 Task: Find a house in Salisbury, United States, with 1 bedroom and 1 bathroom, priced between ₹14000 and ₹18000, with self check-in and English-speaking host.
Action: Mouse moved to (449, 97)
Screenshot: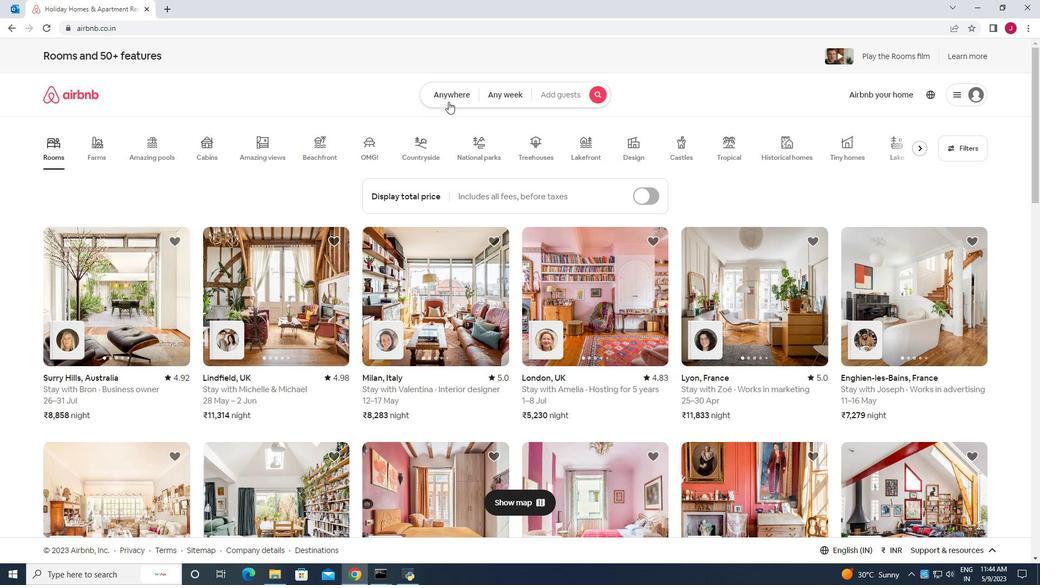 
Action: Mouse pressed left at (449, 97)
Screenshot: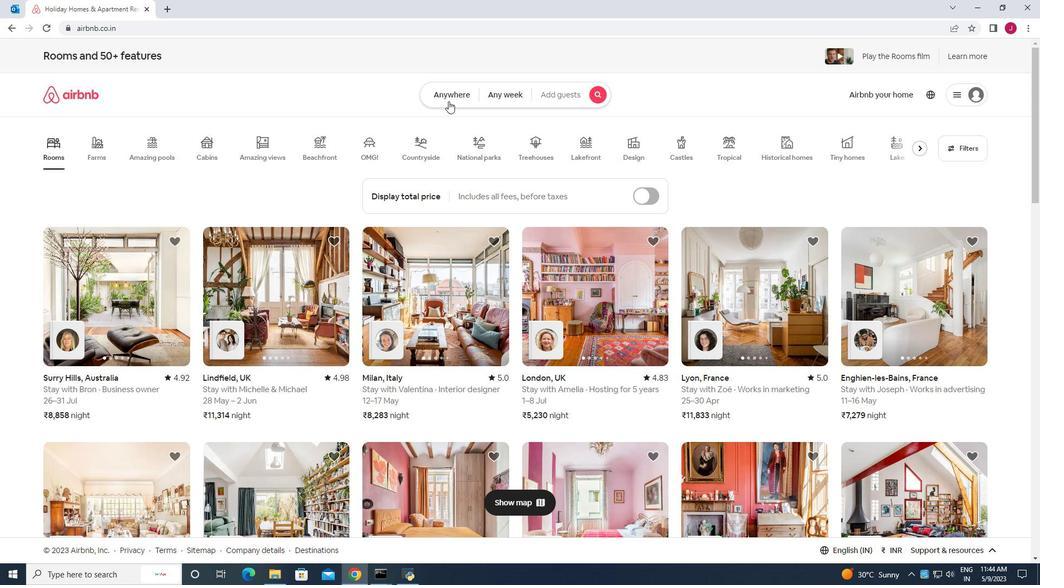 
Action: Mouse moved to (334, 138)
Screenshot: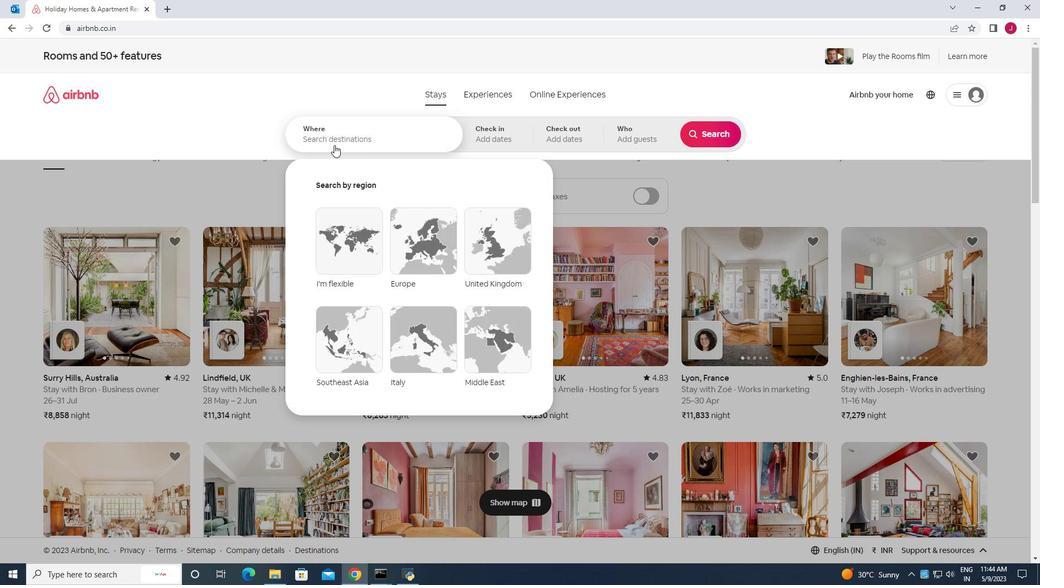 
Action: Mouse pressed left at (334, 138)
Screenshot: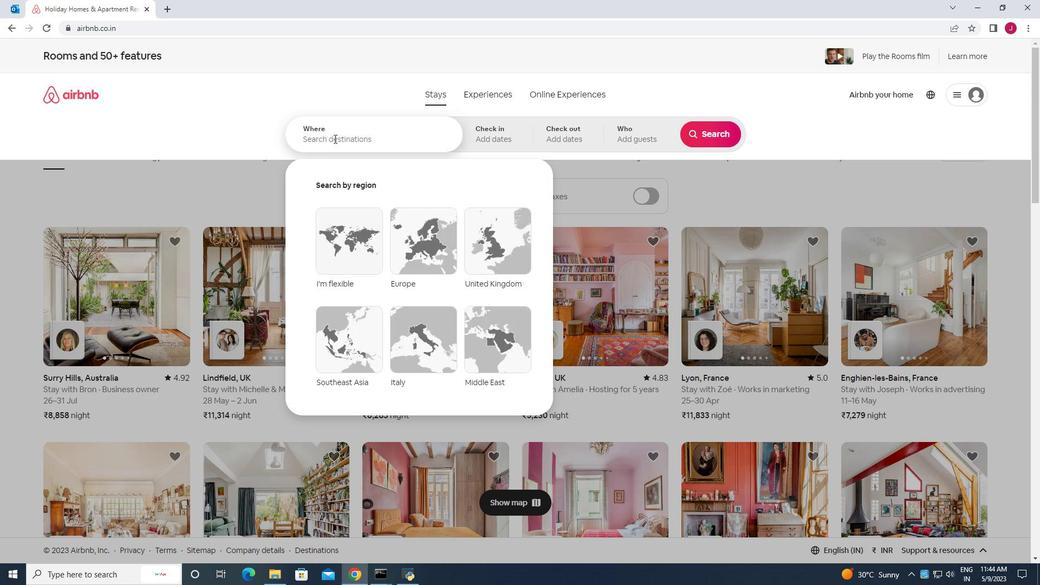 
Action: Key pressed sai<Key.backspace>lisbury<Key.space>united<Key.space>states<Key.enter>
Screenshot: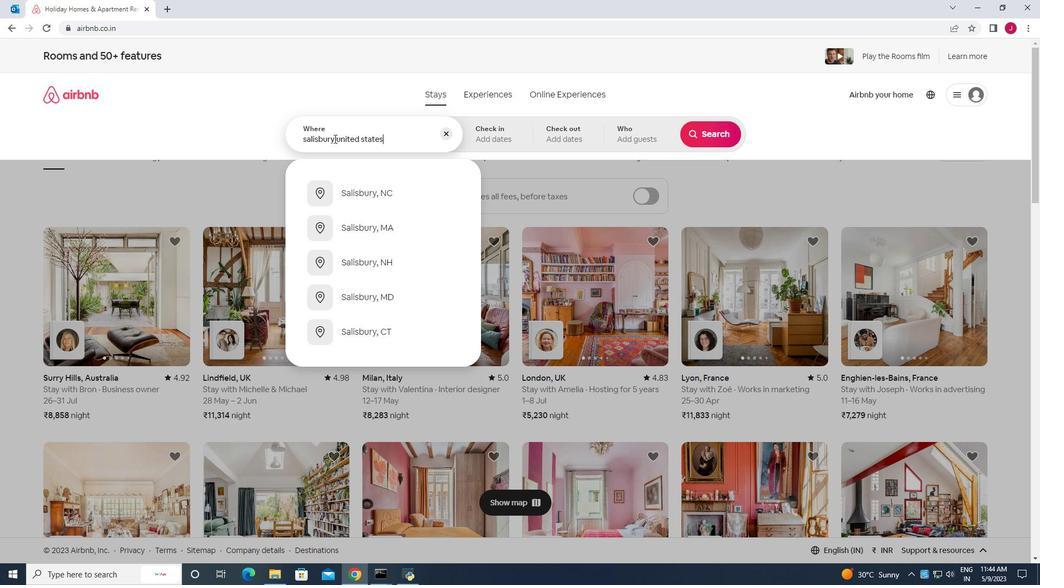 
Action: Mouse moved to (600, 295)
Screenshot: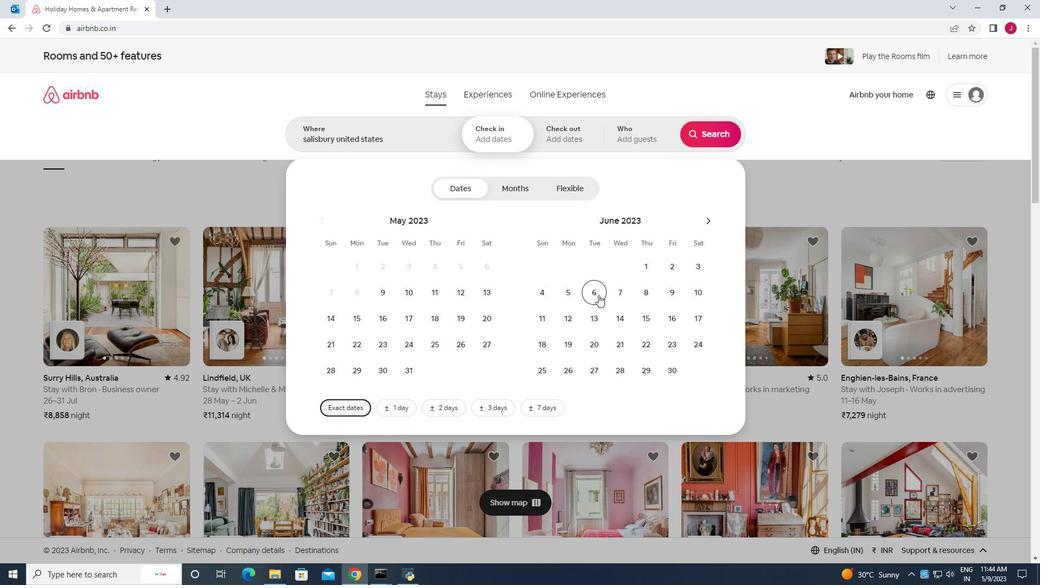 
Action: Mouse pressed left at (600, 295)
Screenshot: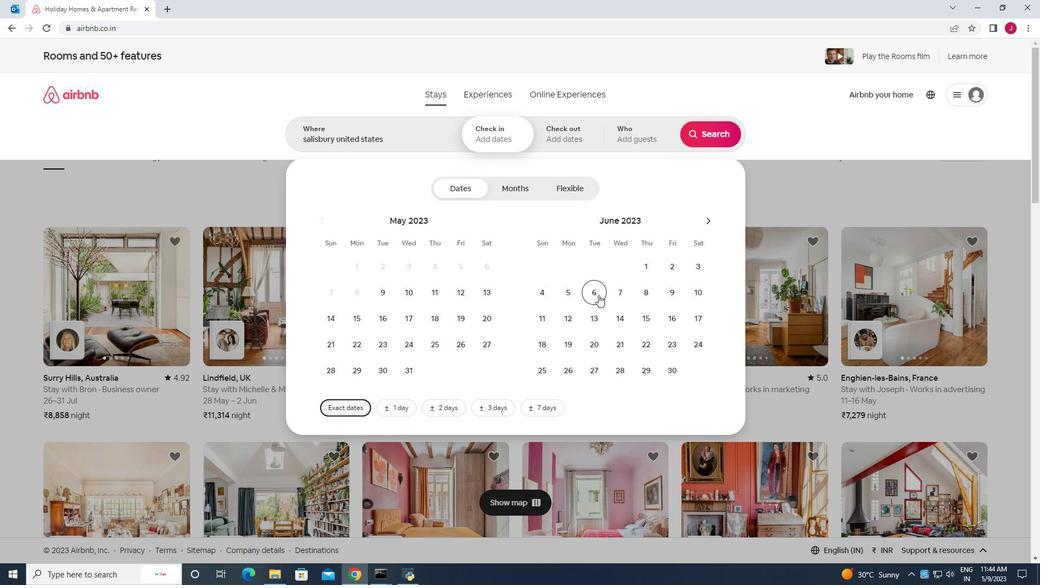 
Action: Mouse moved to (672, 319)
Screenshot: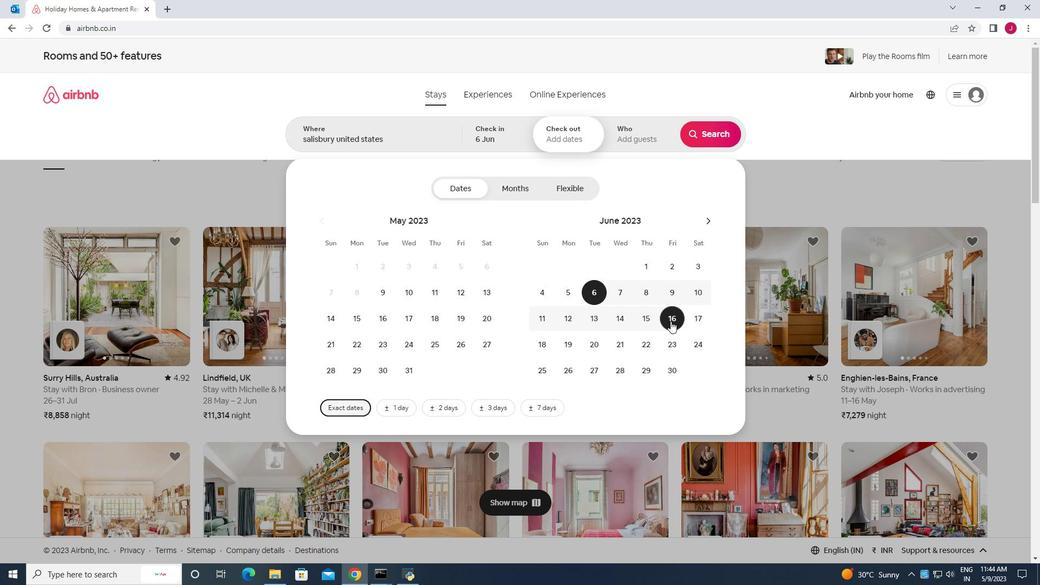 
Action: Mouse pressed left at (672, 319)
Screenshot: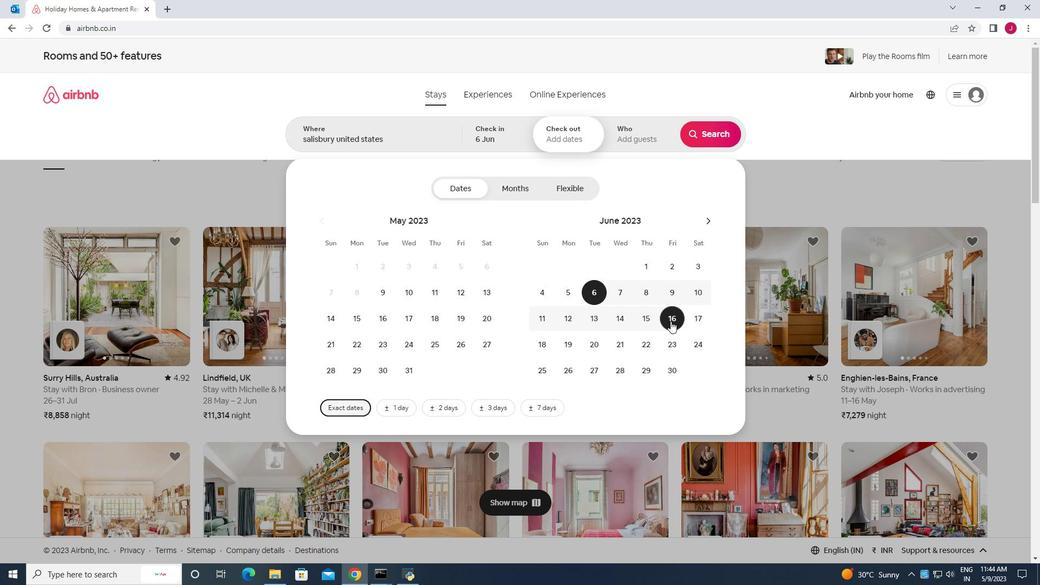 
Action: Mouse moved to (637, 138)
Screenshot: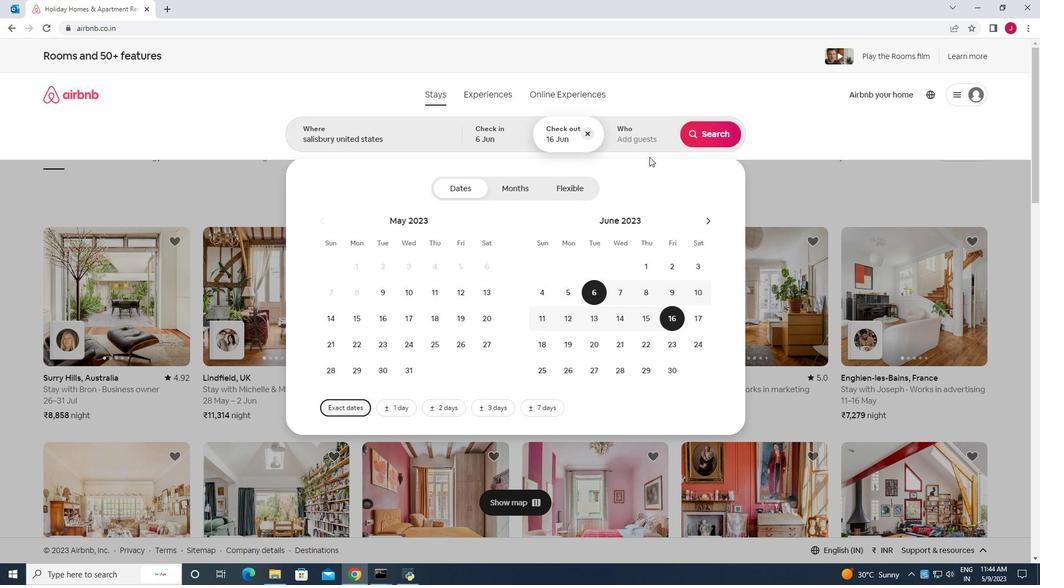 
Action: Mouse pressed left at (637, 138)
Screenshot: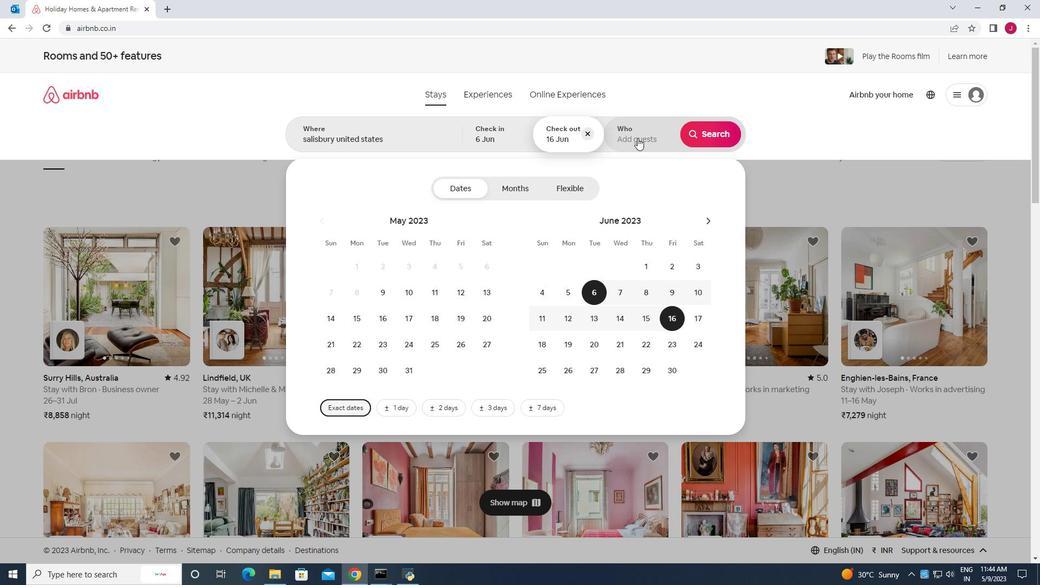 
Action: Mouse moved to (716, 190)
Screenshot: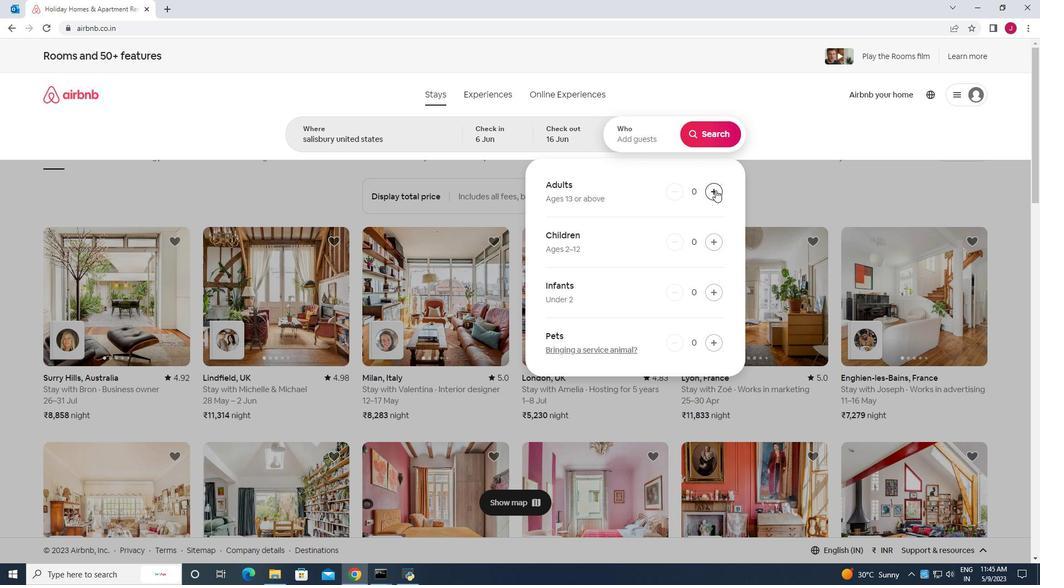 
Action: Mouse pressed left at (716, 190)
Screenshot: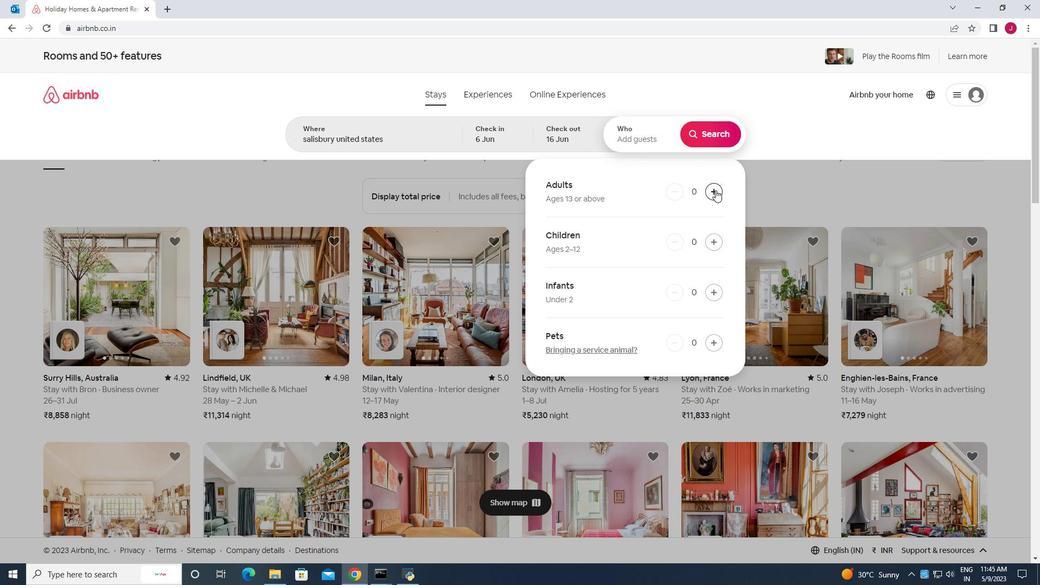 
Action: Mouse moved to (717, 190)
Screenshot: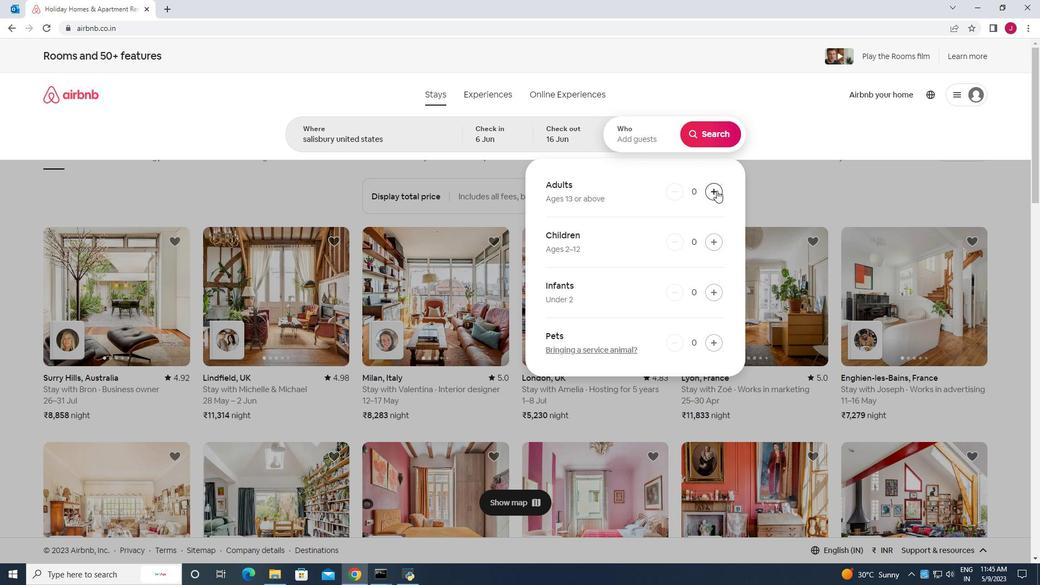 
Action: Mouse pressed left at (717, 190)
Screenshot: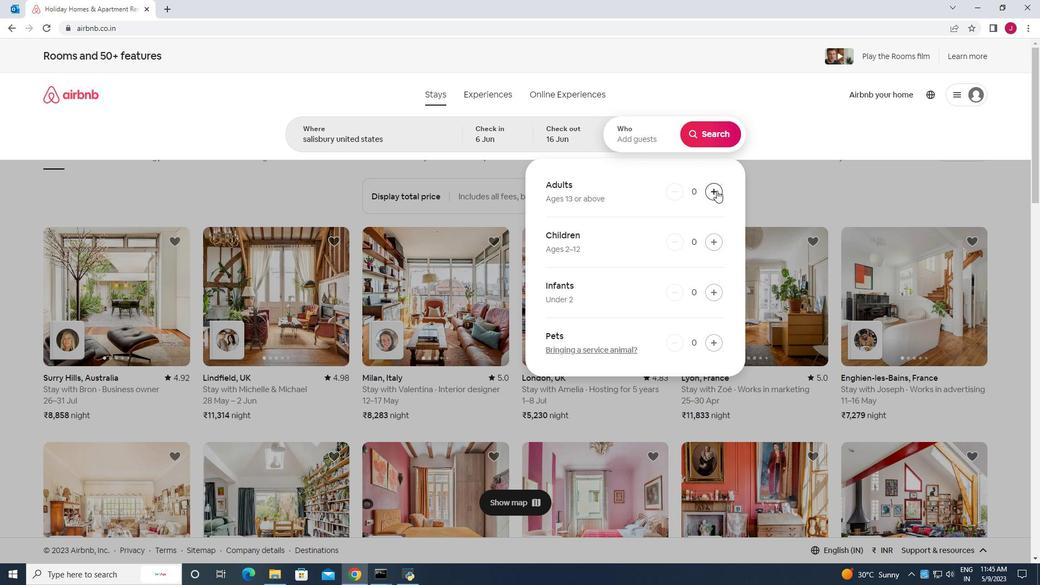 
Action: Mouse moved to (718, 139)
Screenshot: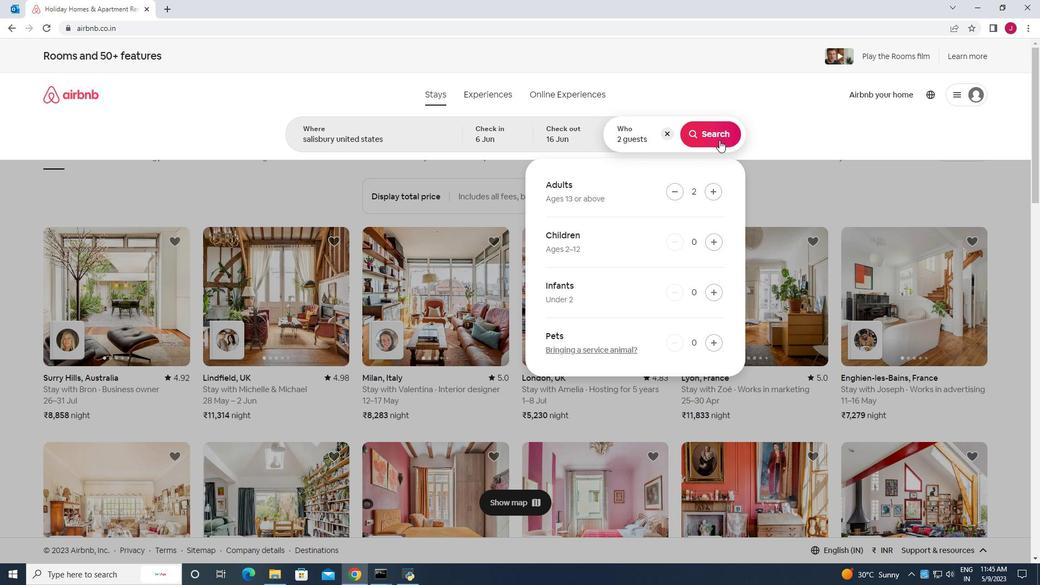 
Action: Mouse pressed left at (718, 139)
Screenshot: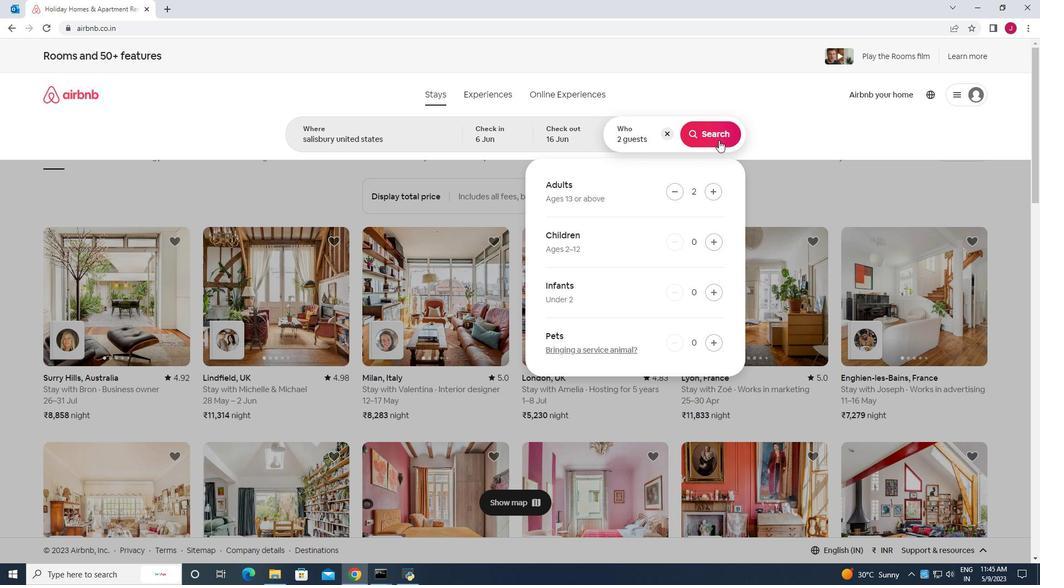 
Action: Mouse moved to (997, 102)
Screenshot: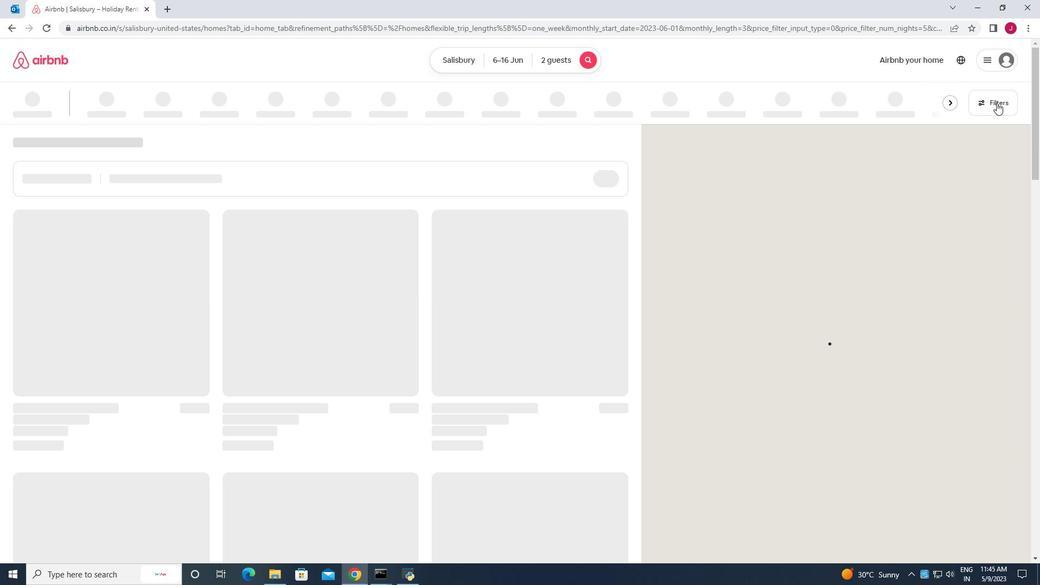 
Action: Mouse pressed left at (997, 102)
Screenshot: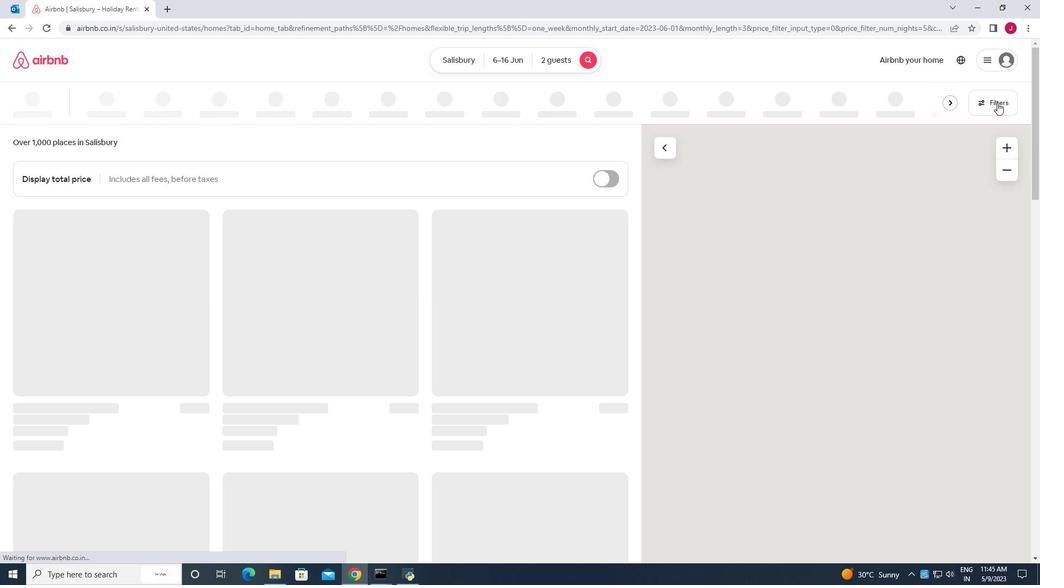 
Action: Mouse moved to (396, 367)
Screenshot: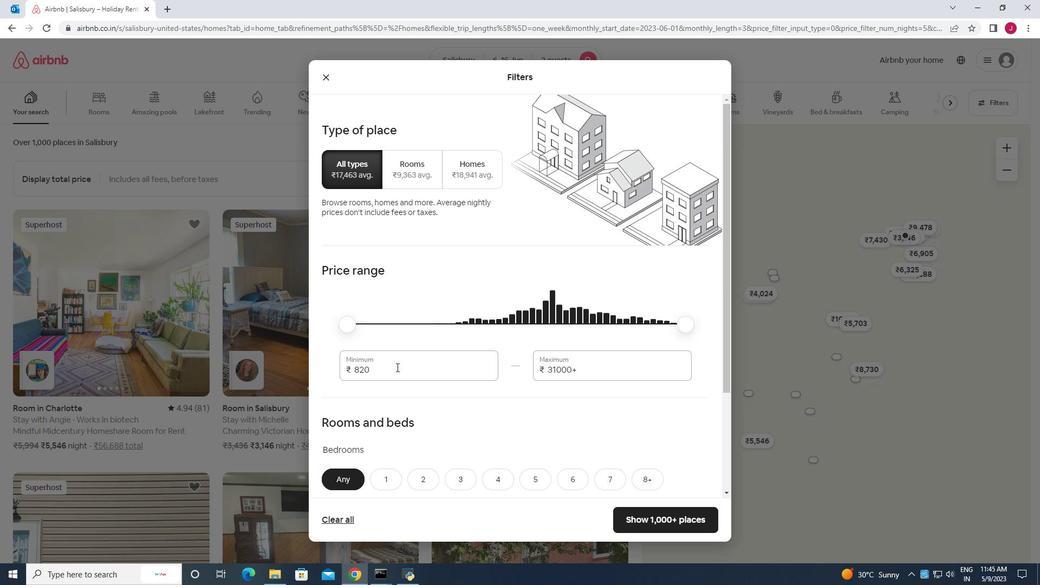 
Action: Mouse pressed left at (396, 367)
Screenshot: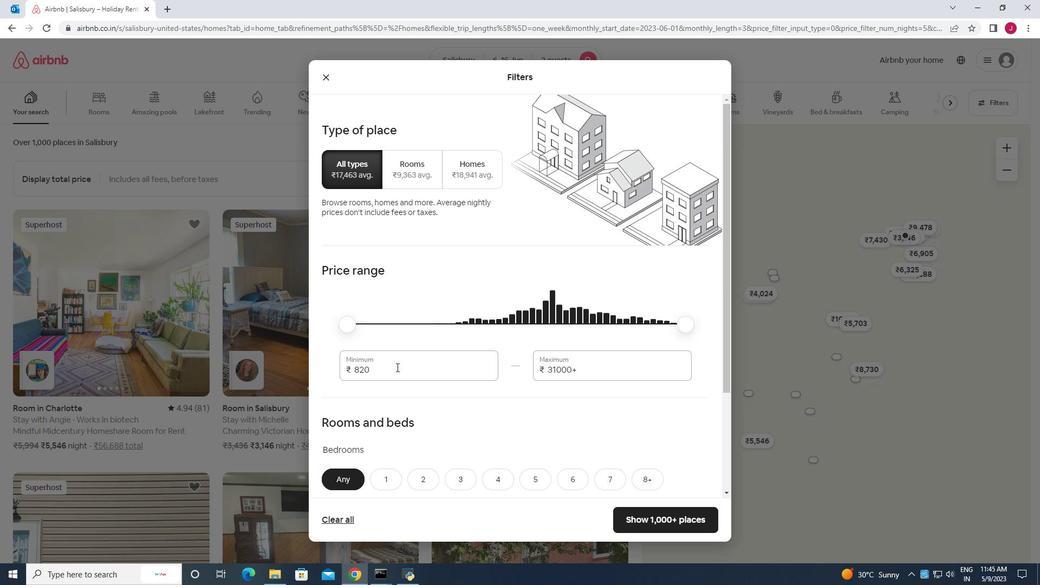 
Action: Mouse moved to (399, 366)
Screenshot: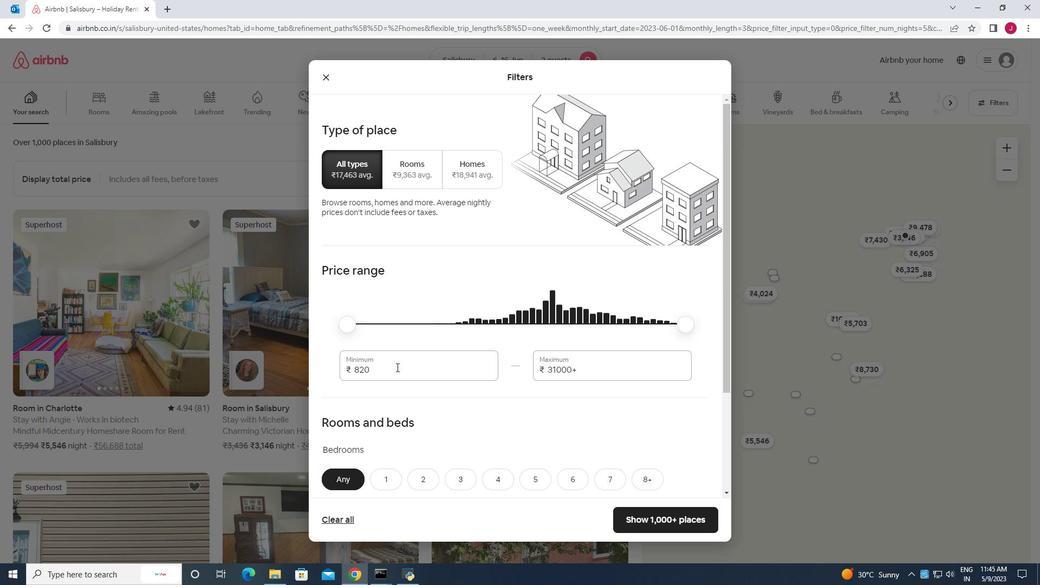
Action: Key pressed <Key.backspace><Key.backspace><Key.backspace><Key.backspace><Key.backspace><Key.backspace>14000
Screenshot: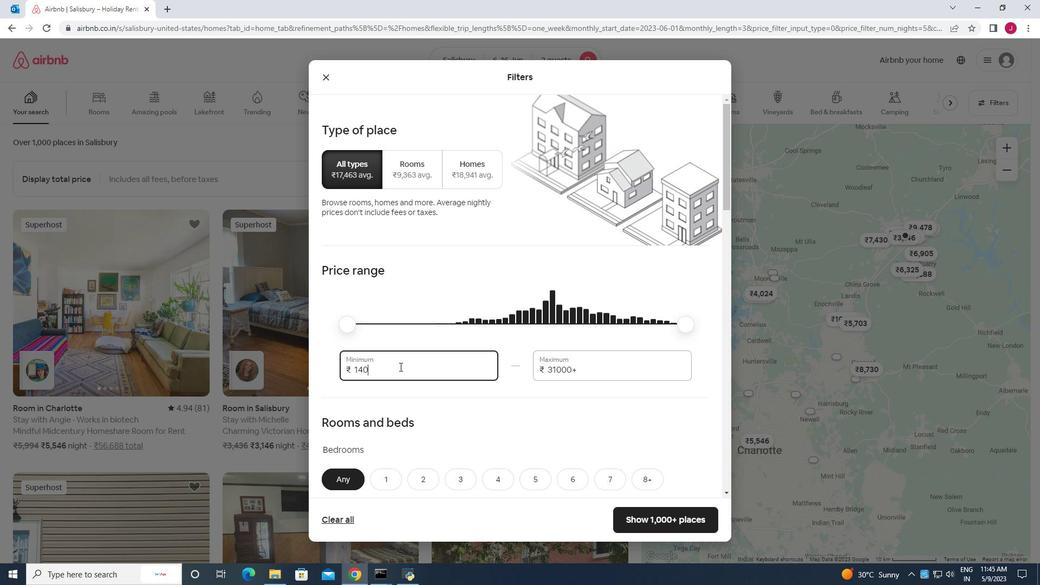 
Action: Mouse moved to (611, 361)
Screenshot: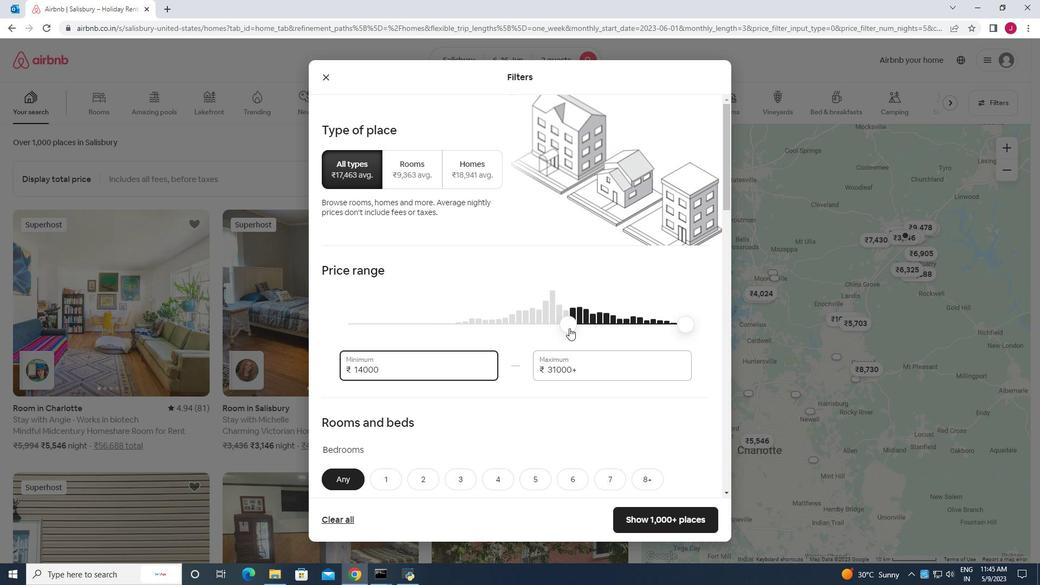 
Action: Mouse pressed left at (611, 361)
Screenshot: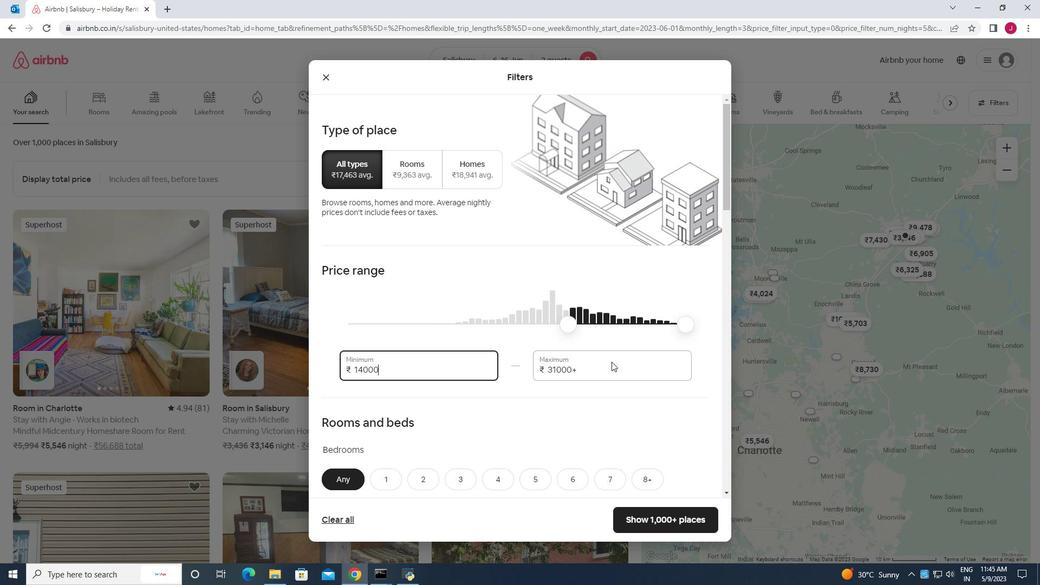 
Action: Mouse moved to (612, 362)
Screenshot: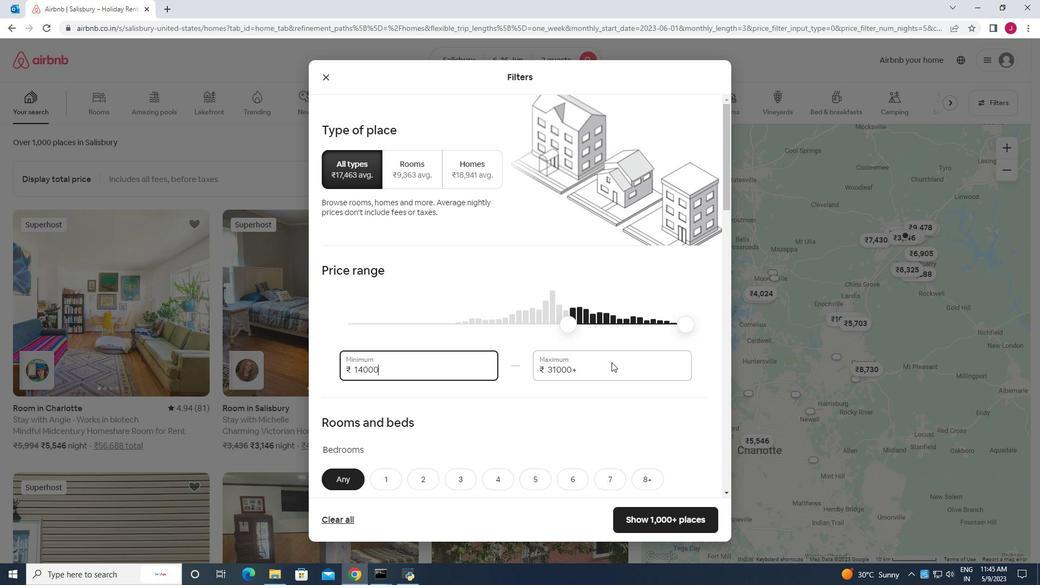 
Action: Key pressed <Key.backspace><Key.backspace><Key.backspace><Key.backspace><Key.backspace><Key.backspace><Key.backspace><Key.backspace><Key.backspace><Key.backspace><Key.backspace><Key.backspace>18000
Screenshot: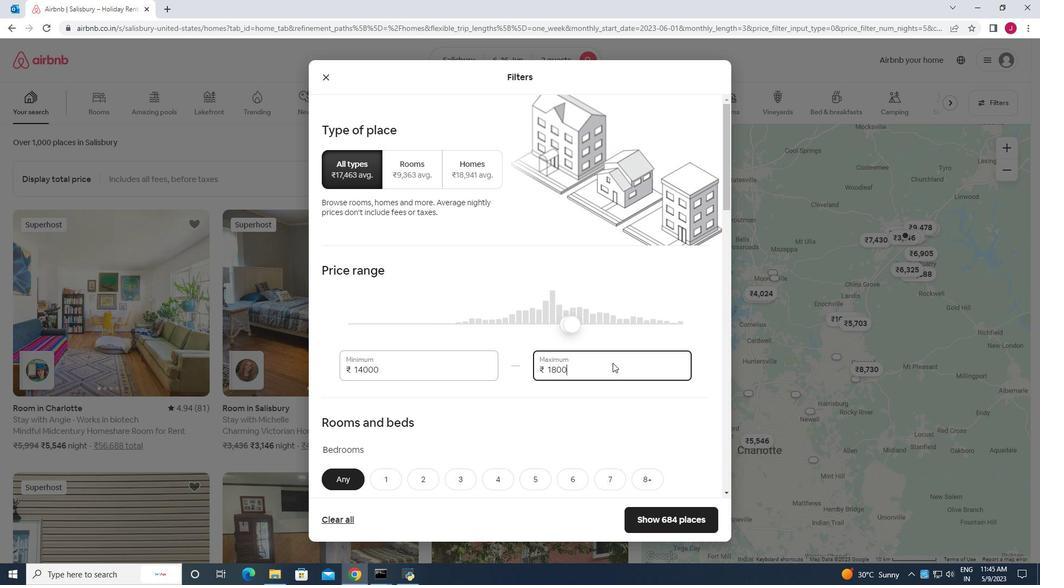 
Action: Mouse moved to (489, 318)
Screenshot: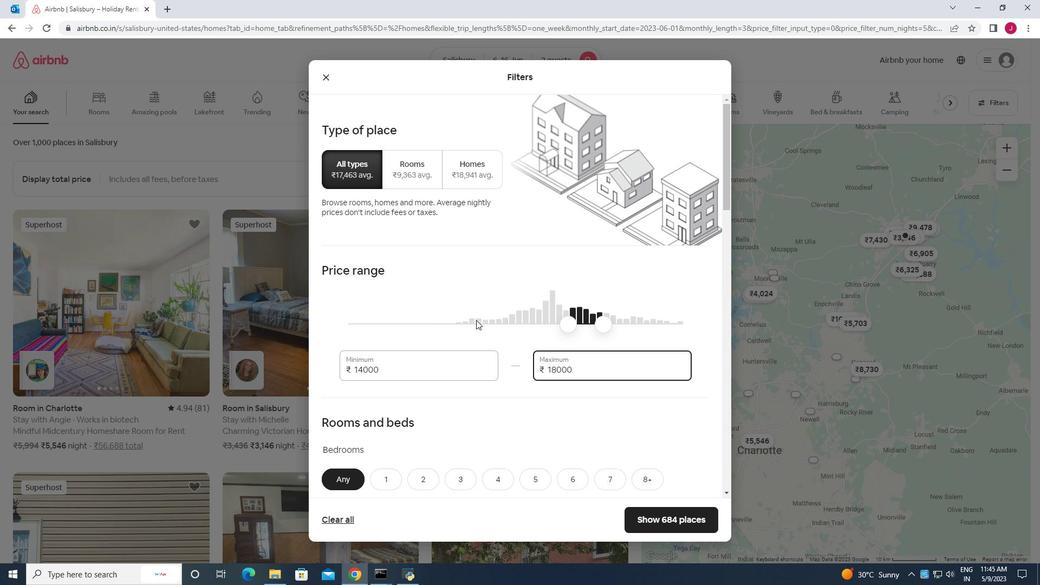 
Action: Mouse scrolled (489, 318) with delta (0, 0)
Screenshot: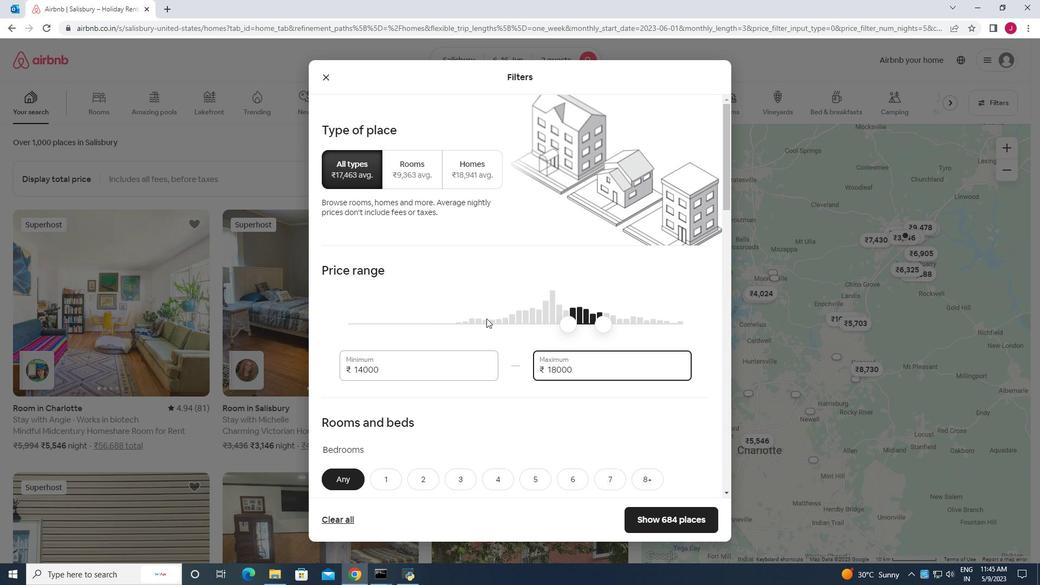 
Action: Mouse scrolled (489, 318) with delta (0, 0)
Screenshot: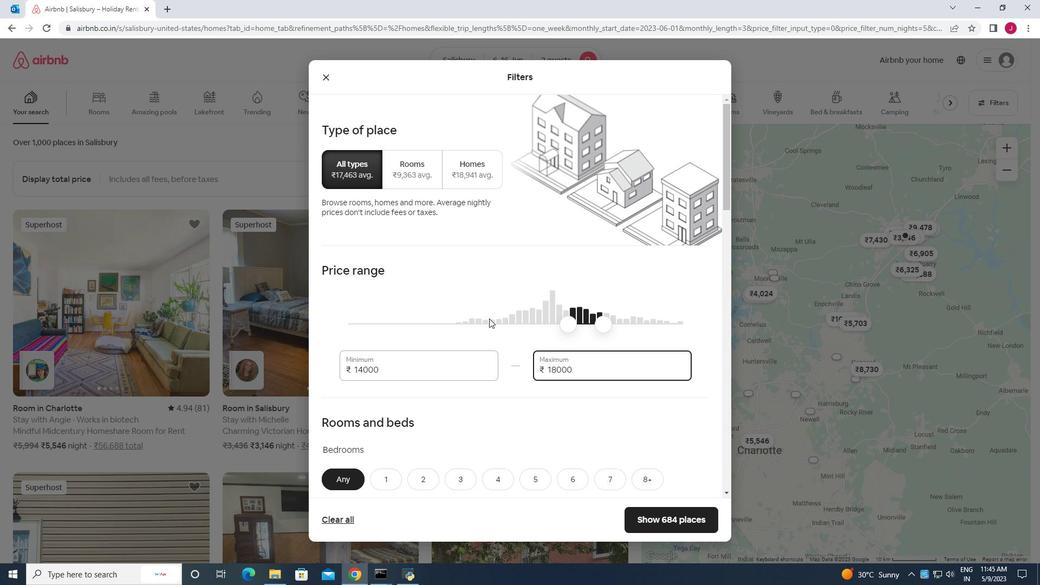 
Action: Mouse moved to (433, 335)
Screenshot: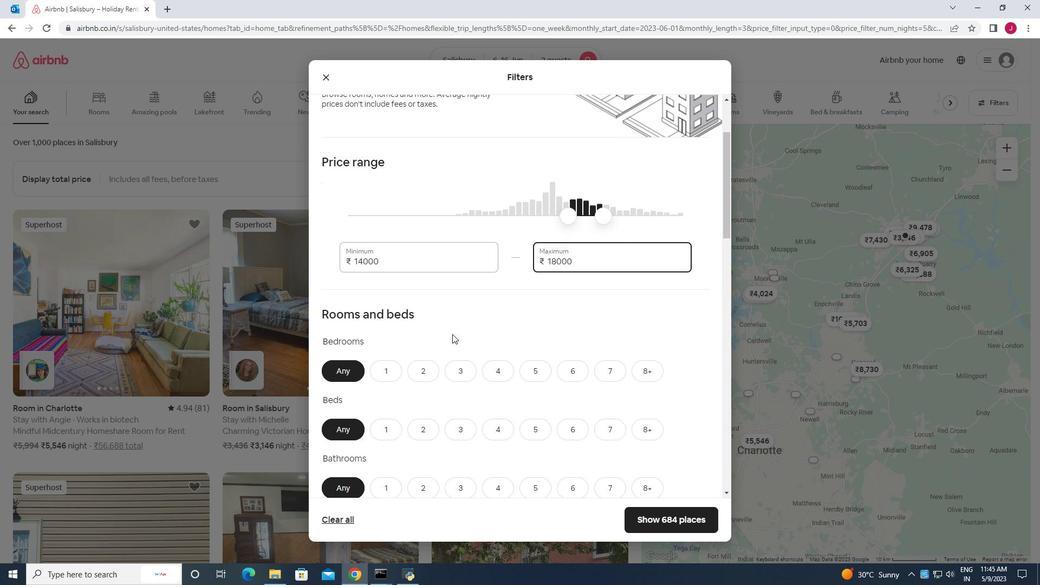 
Action: Mouse scrolled (433, 335) with delta (0, 0)
Screenshot: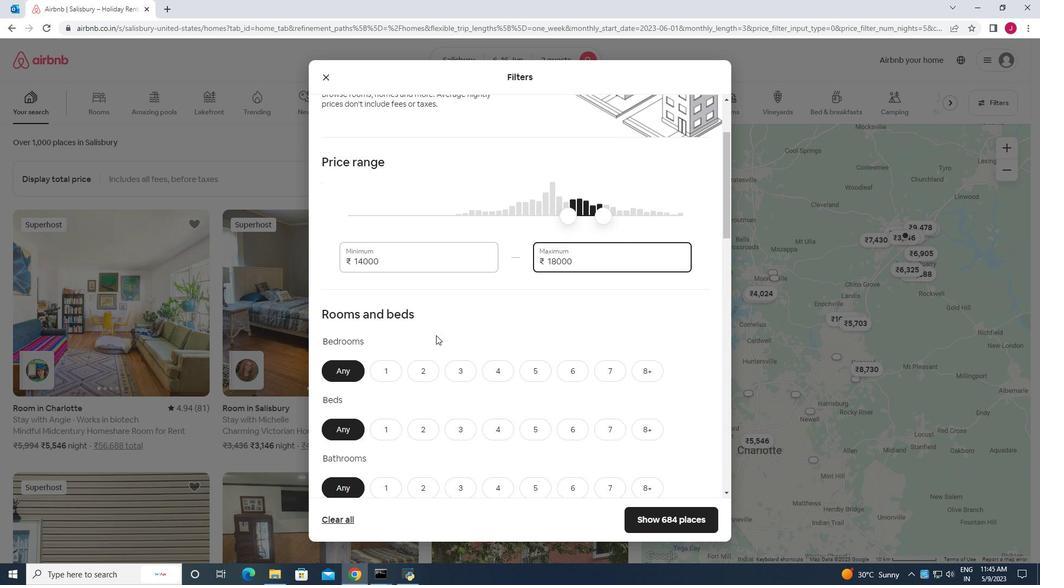 
Action: Mouse moved to (392, 317)
Screenshot: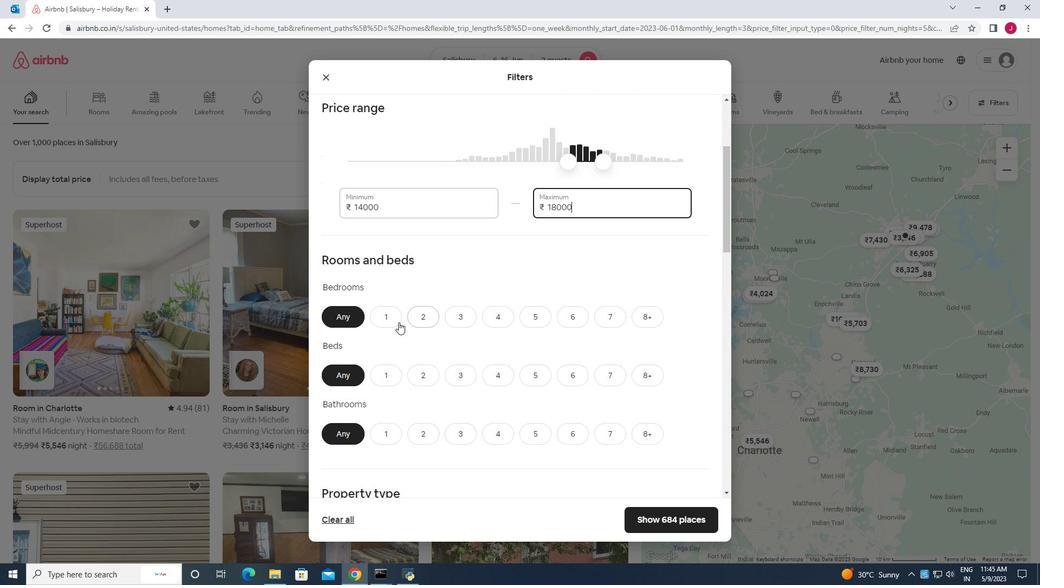 
Action: Mouse pressed left at (392, 317)
Screenshot: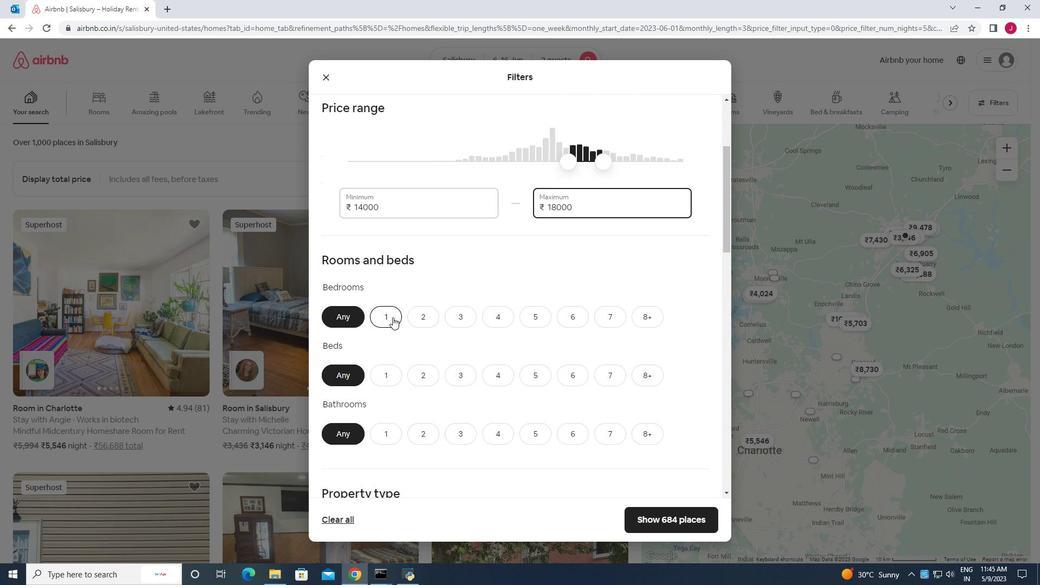 
Action: Mouse moved to (387, 369)
Screenshot: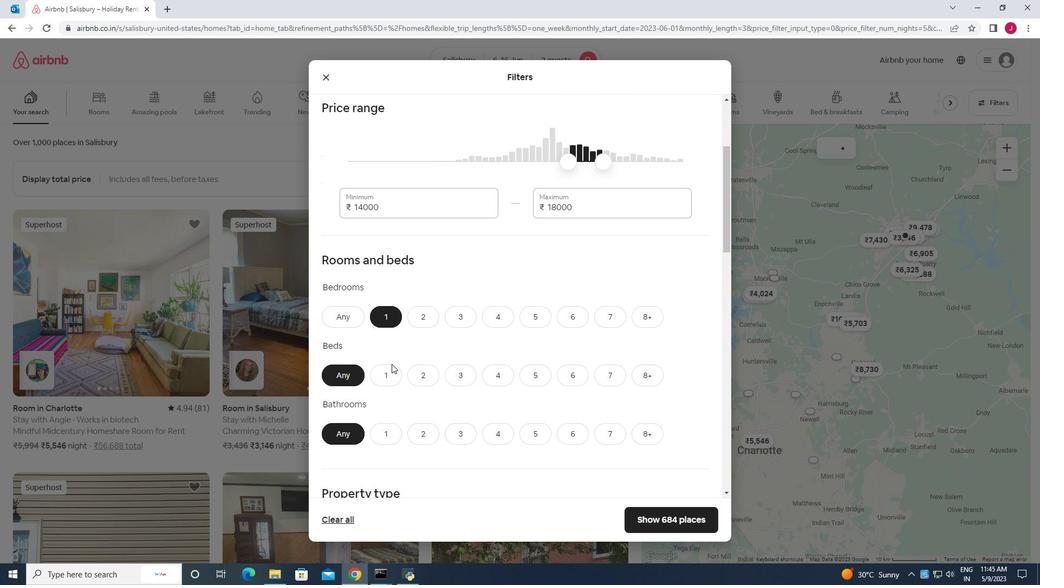 
Action: Mouse pressed left at (387, 369)
Screenshot: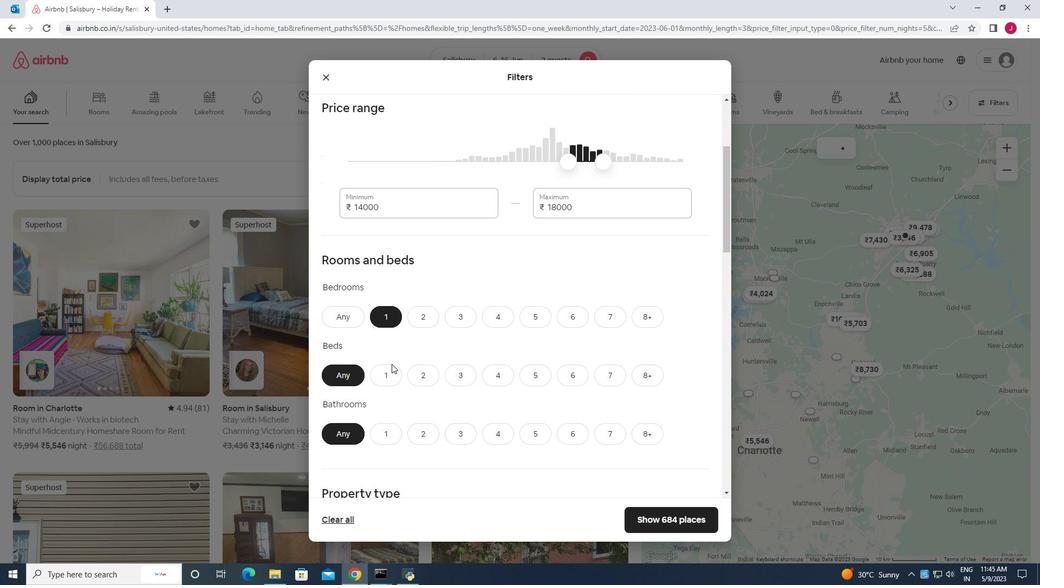 
Action: Mouse moved to (385, 439)
Screenshot: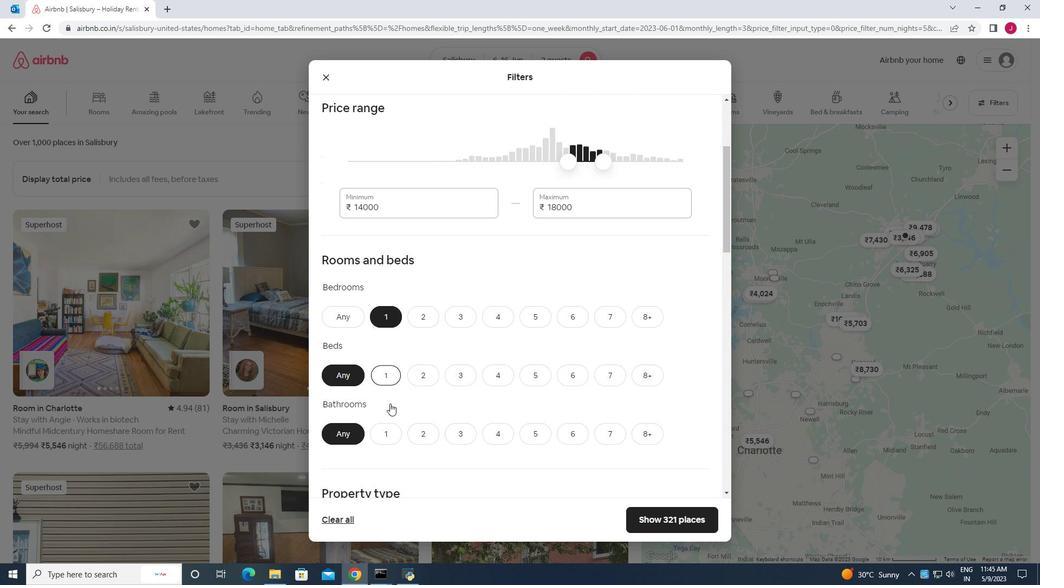 
Action: Mouse pressed left at (385, 439)
Screenshot: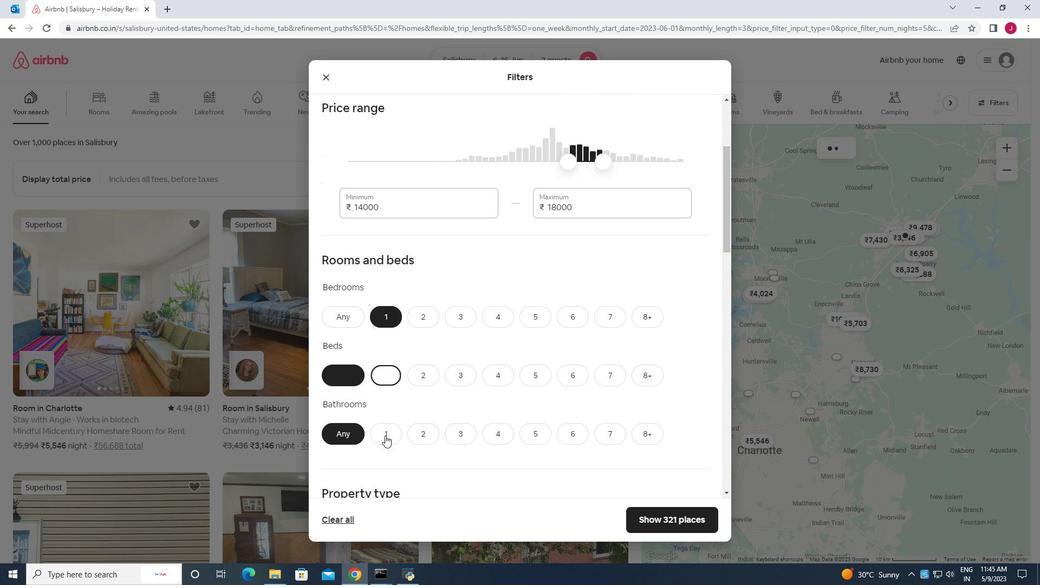 
Action: Mouse moved to (396, 384)
Screenshot: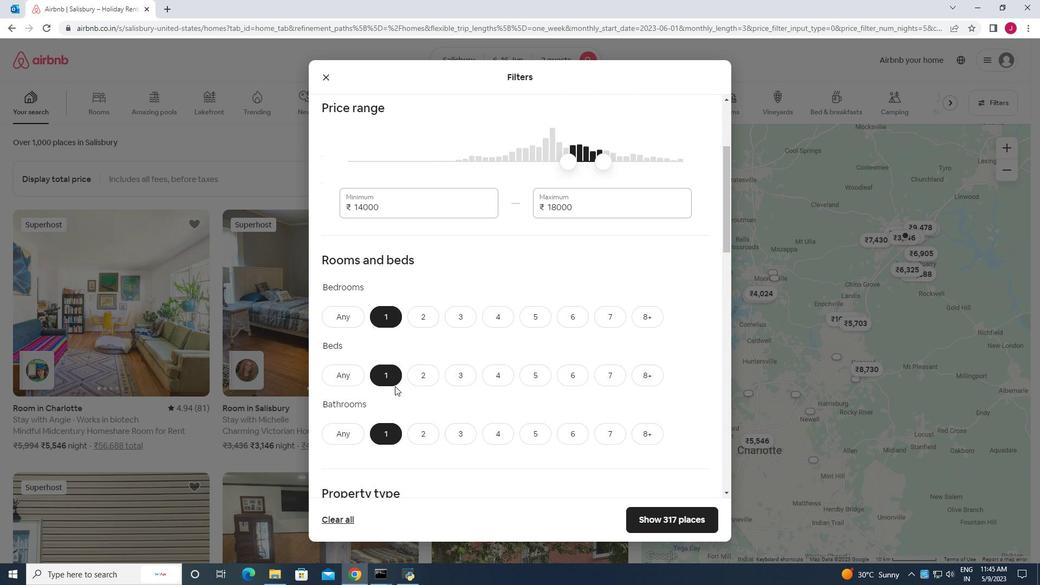 
Action: Mouse scrolled (396, 384) with delta (0, 0)
Screenshot: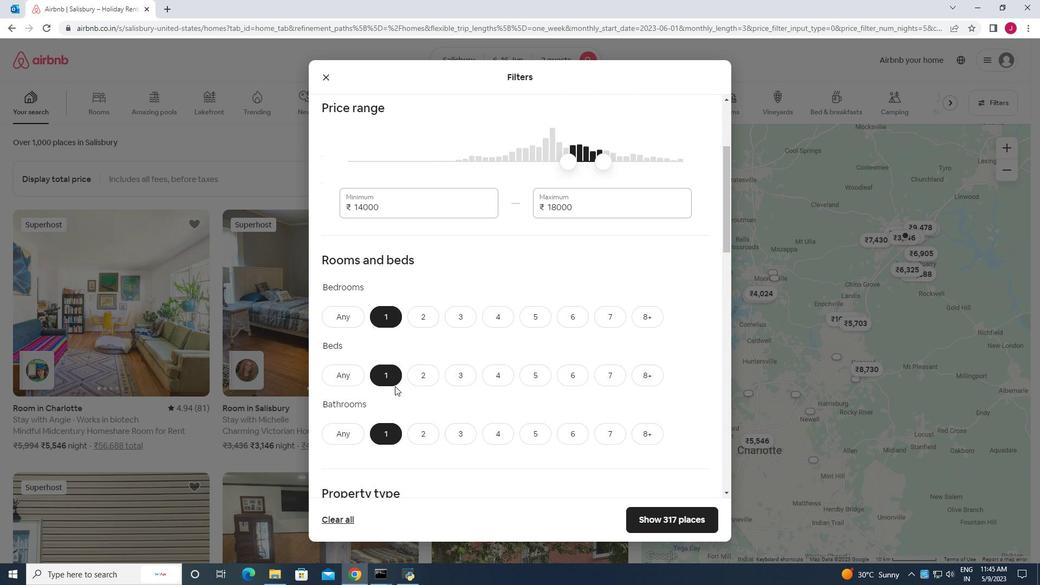 
Action: Mouse scrolled (396, 384) with delta (0, 0)
Screenshot: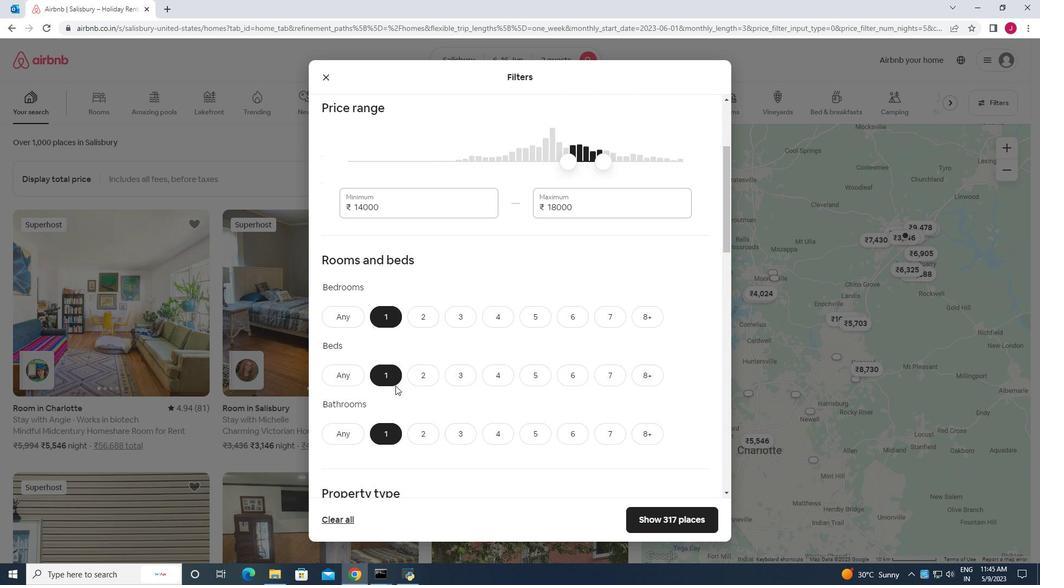 
Action: Mouse scrolled (396, 384) with delta (0, 0)
Screenshot: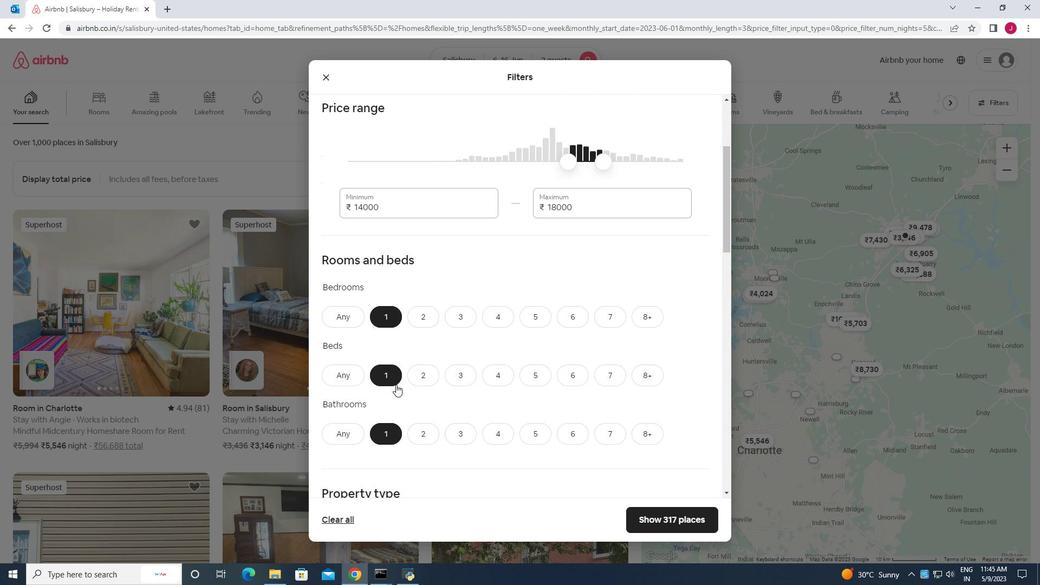
Action: Mouse moved to (371, 378)
Screenshot: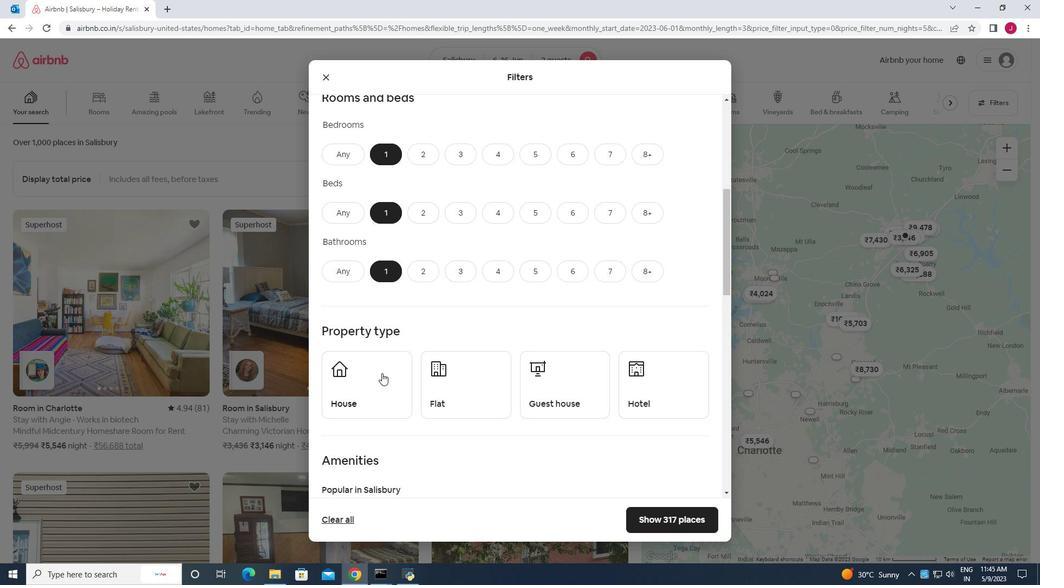 
Action: Mouse pressed left at (371, 378)
Screenshot: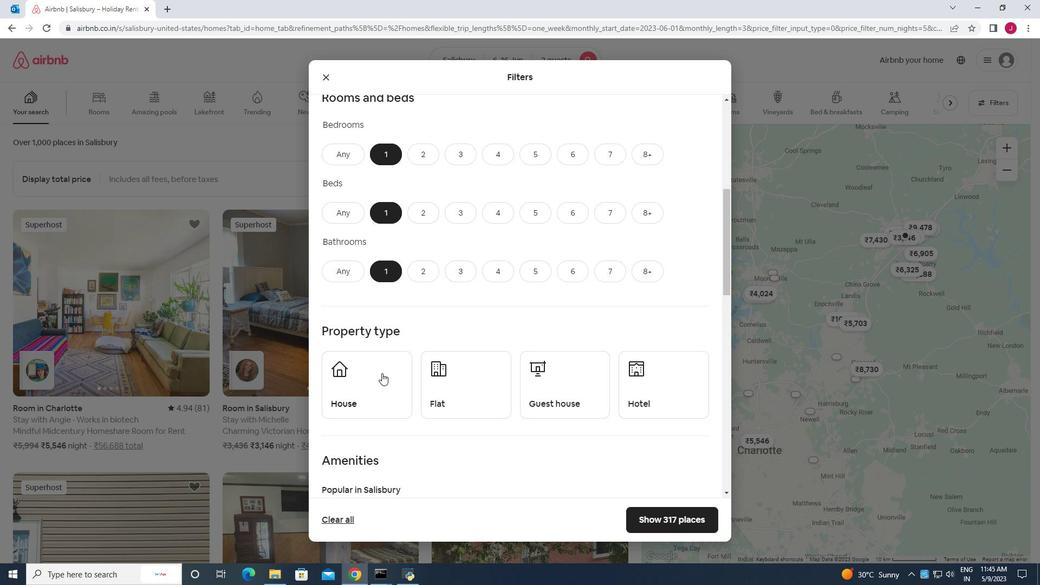 
Action: Mouse moved to (439, 384)
Screenshot: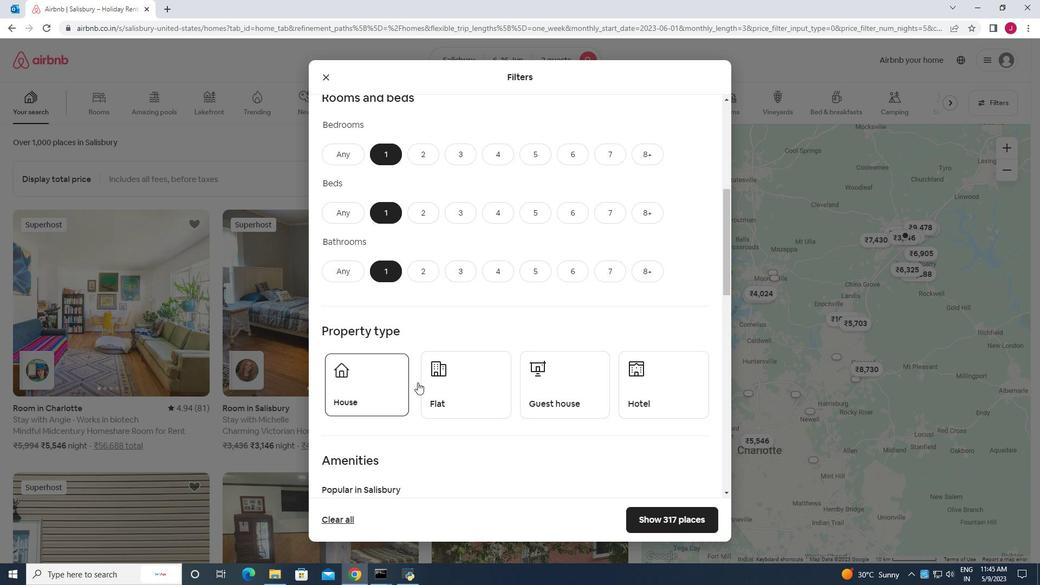 
Action: Mouse pressed left at (439, 384)
Screenshot: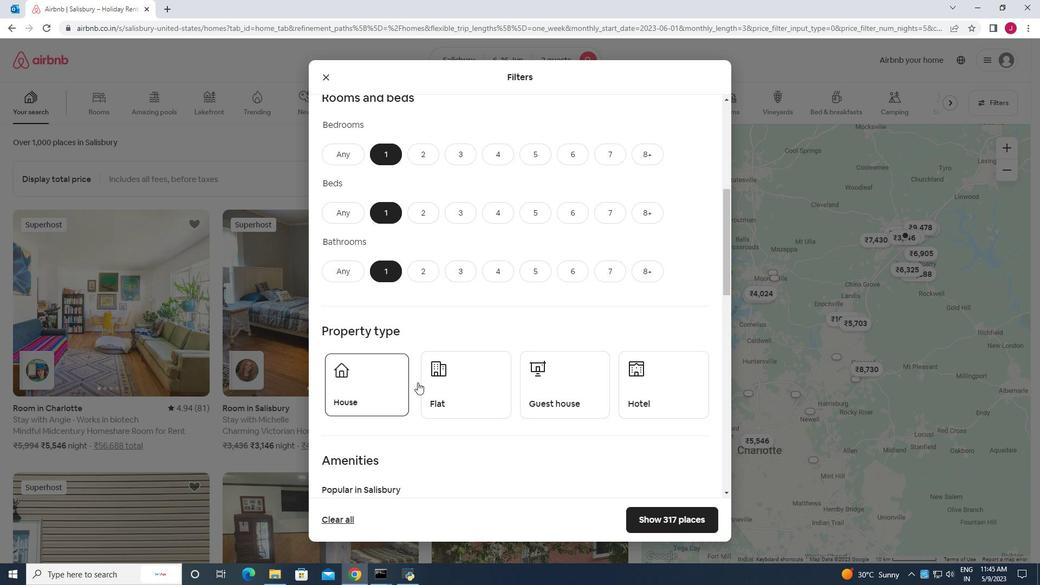 
Action: Mouse moved to (551, 399)
Screenshot: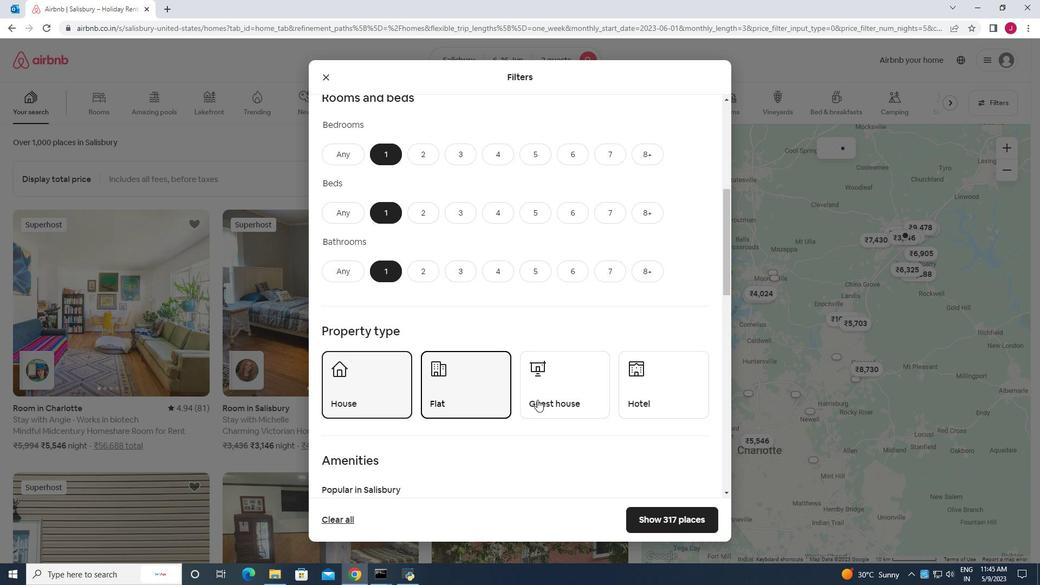 
Action: Mouse pressed left at (551, 399)
Screenshot: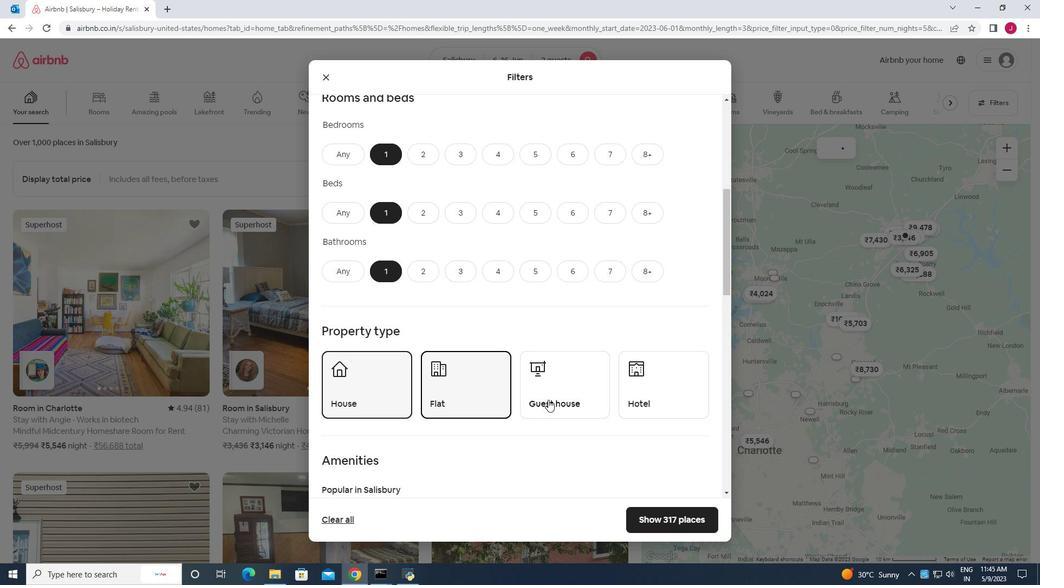 
Action: Mouse moved to (640, 400)
Screenshot: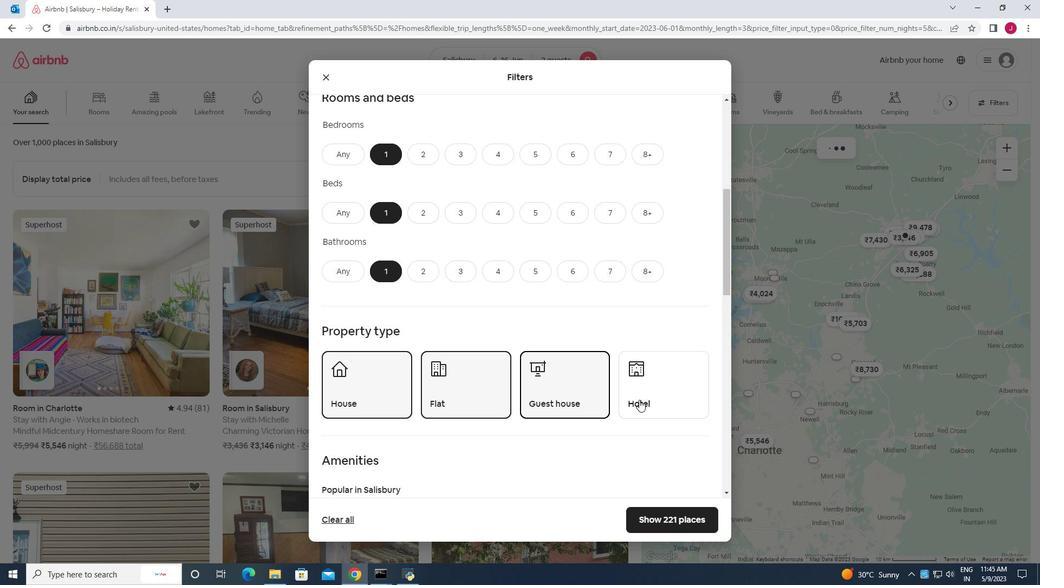 
Action: Mouse pressed left at (640, 400)
Screenshot: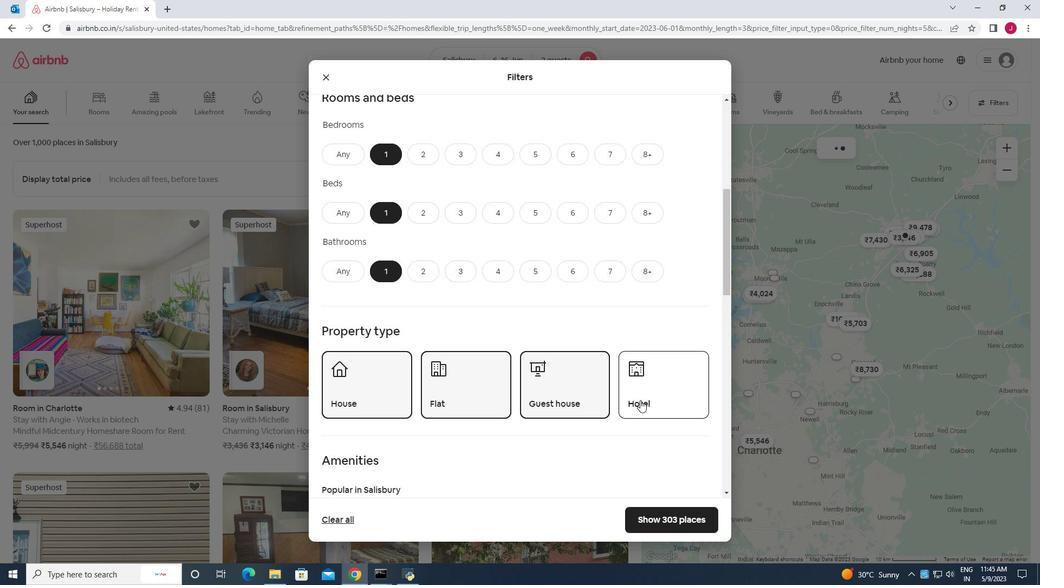 
Action: Mouse moved to (523, 306)
Screenshot: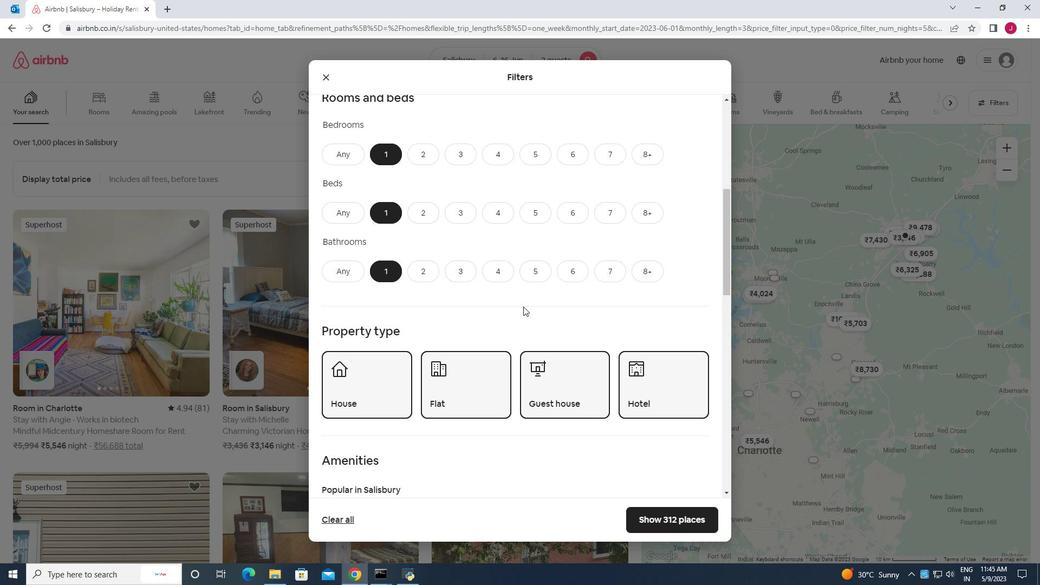 
Action: Mouse scrolled (523, 306) with delta (0, 0)
Screenshot: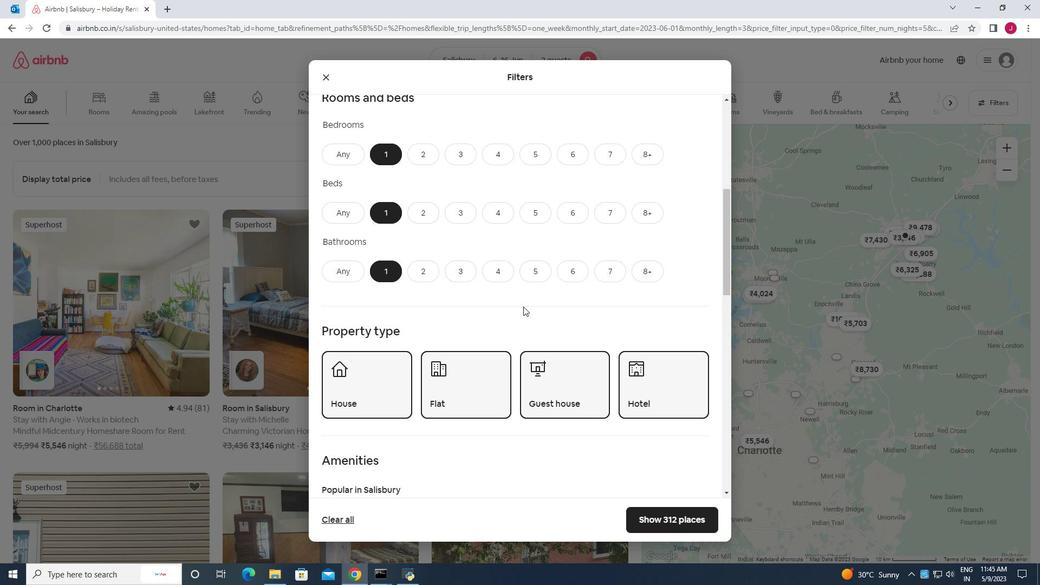
Action: Mouse scrolled (523, 306) with delta (0, 0)
Screenshot: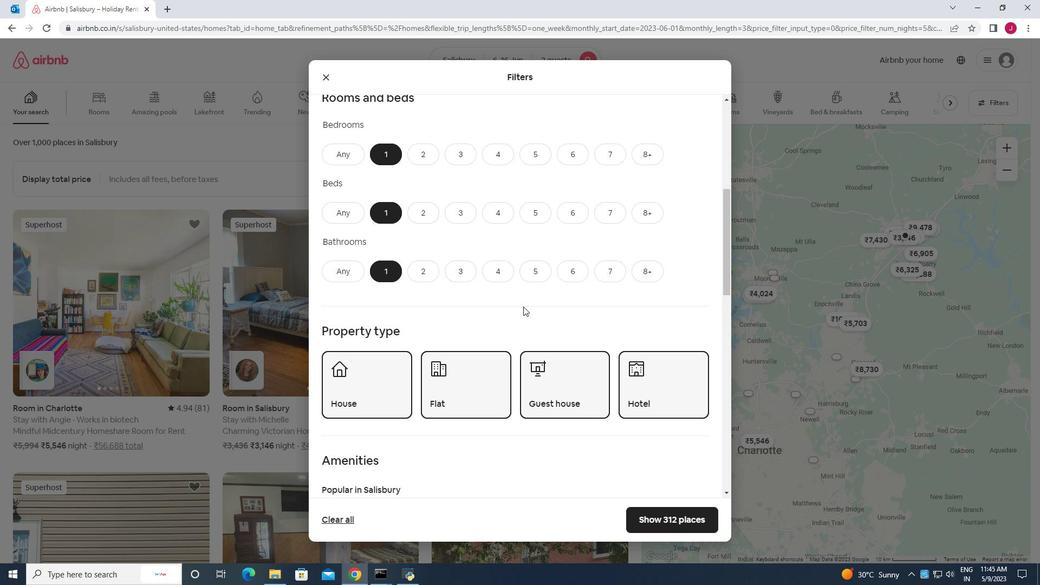 
Action: Mouse moved to (523, 306)
Screenshot: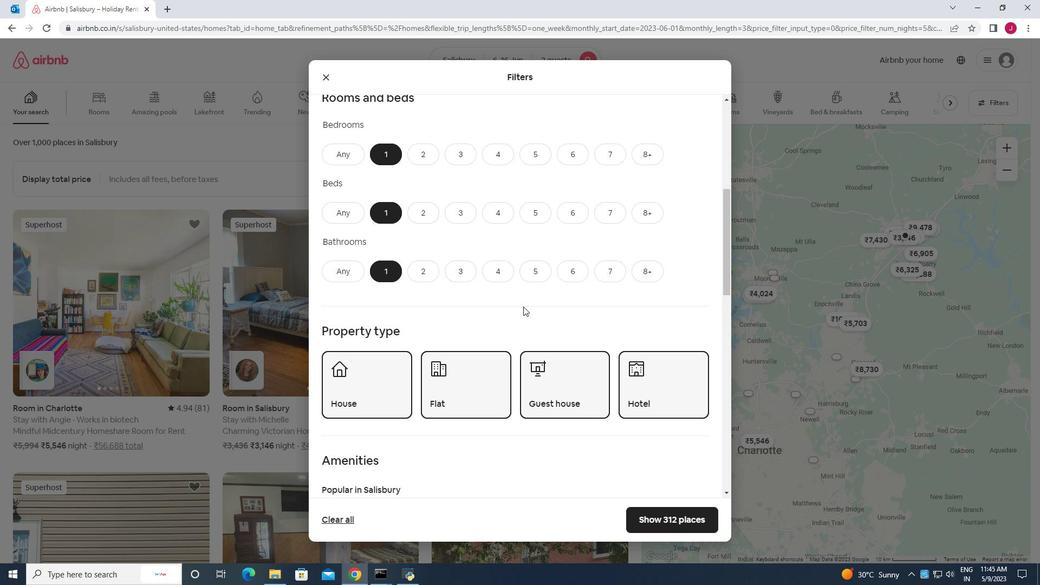 
Action: Mouse scrolled (523, 306) with delta (0, 0)
Screenshot: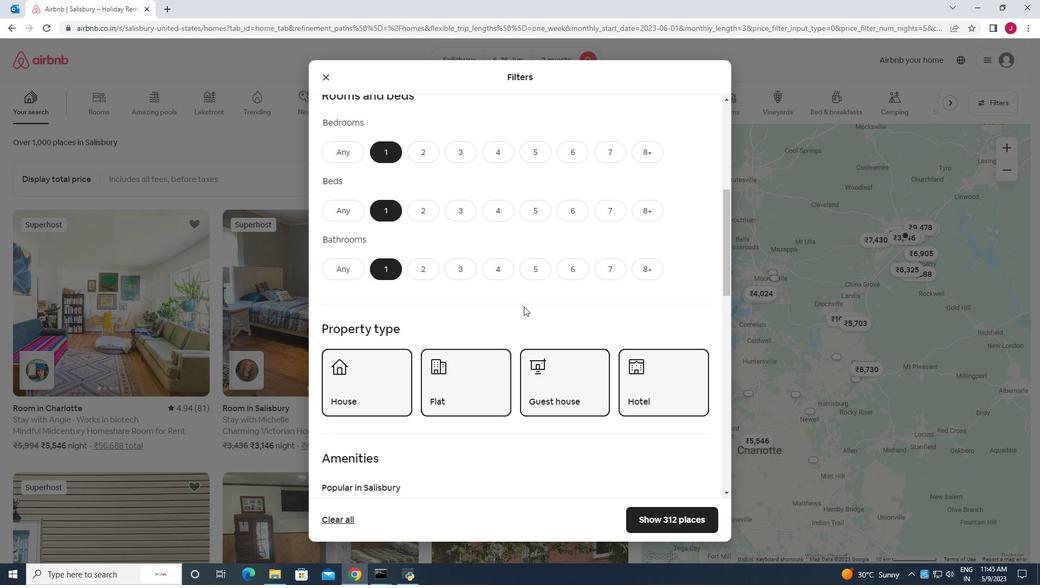 
Action: Mouse moved to (331, 352)
Screenshot: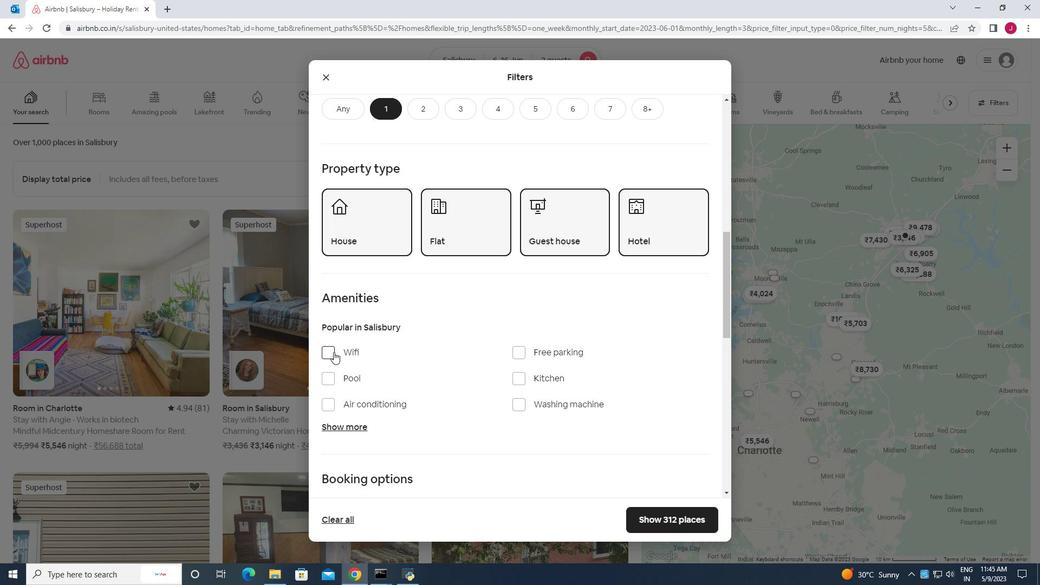 
Action: Mouse pressed left at (331, 352)
Screenshot: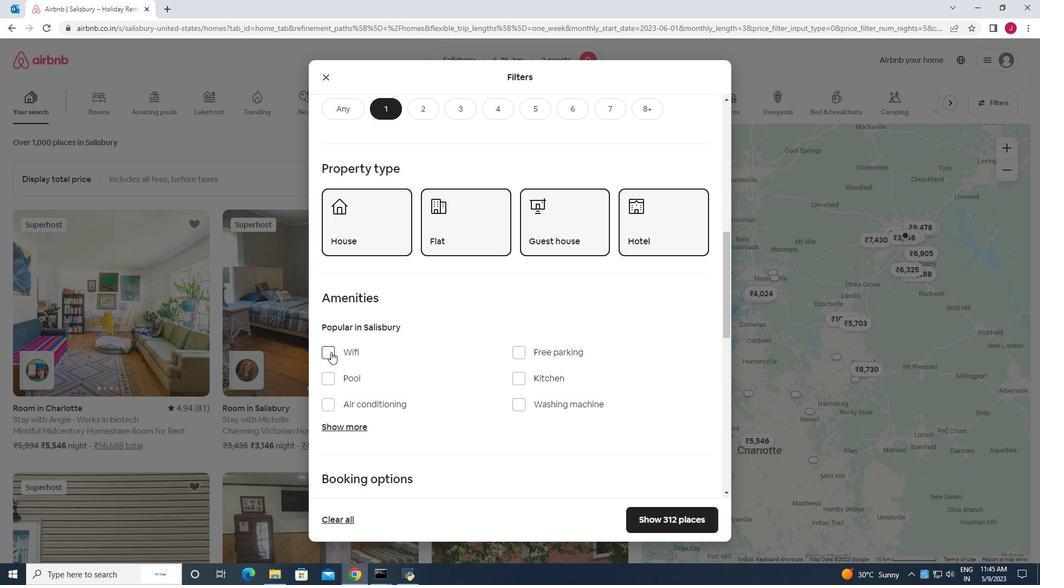
Action: Mouse moved to (521, 403)
Screenshot: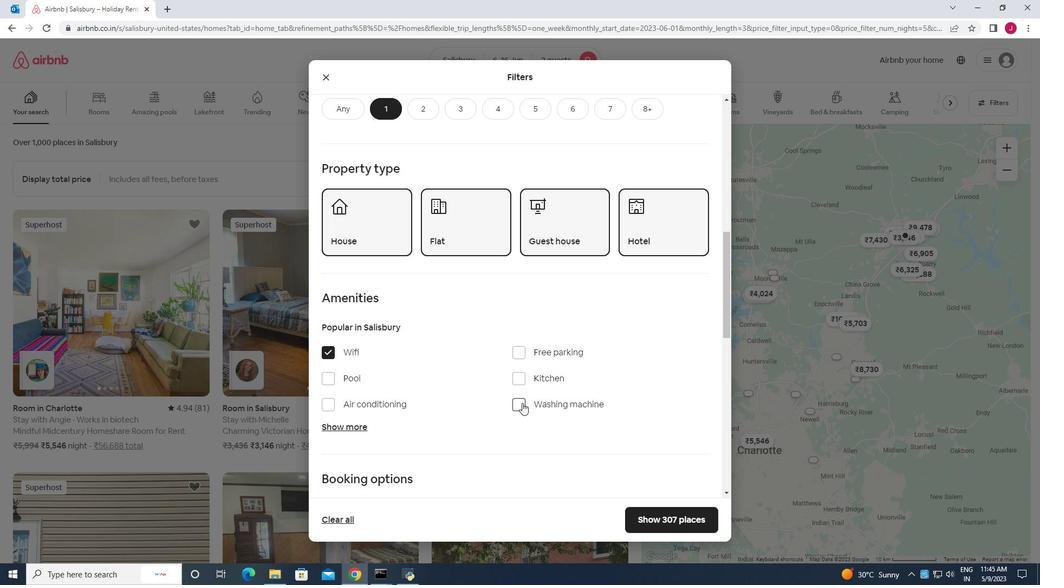 
Action: Mouse pressed left at (521, 403)
Screenshot: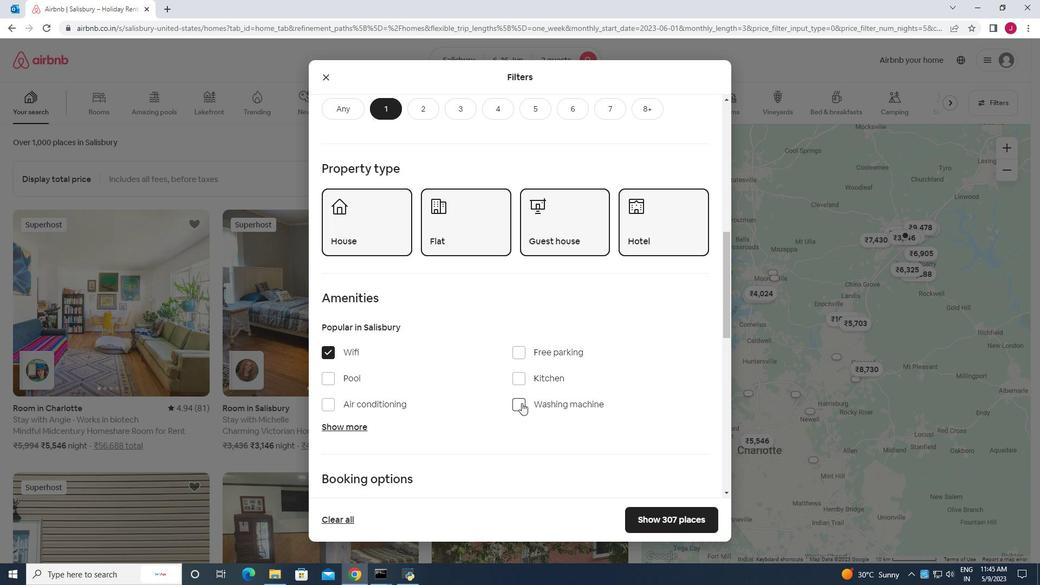 
Action: Mouse moved to (455, 327)
Screenshot: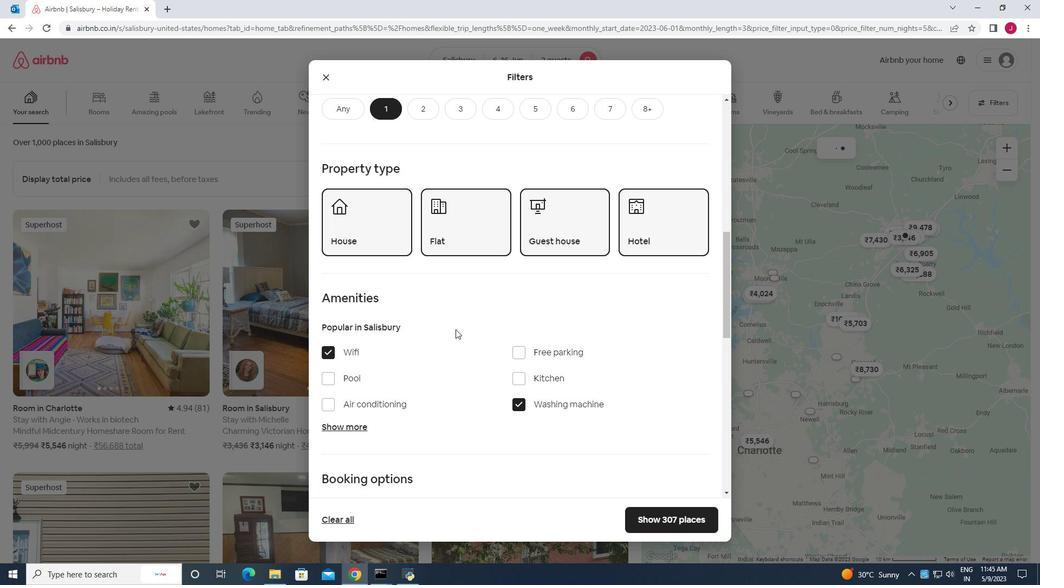 
Action: Mouse scrolled (455, 326) with delta (0, 0)
Screenshot: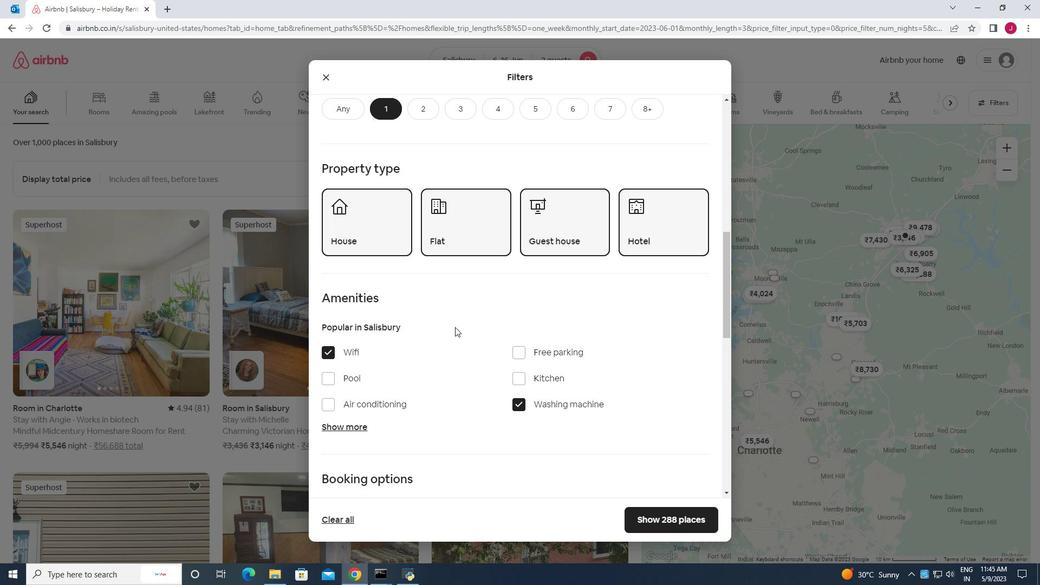 
Action: Mouse scrolled (455, 326) with delta (0, 0)
Screenshot: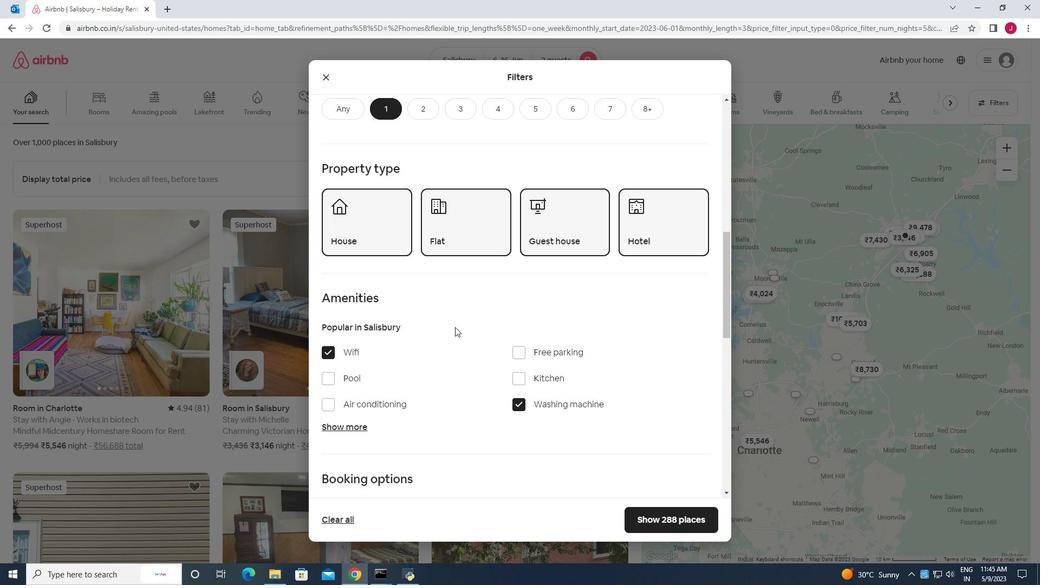 
Action: Mouse scrolled (455, 326) with delta (0, 0)
Screenshot: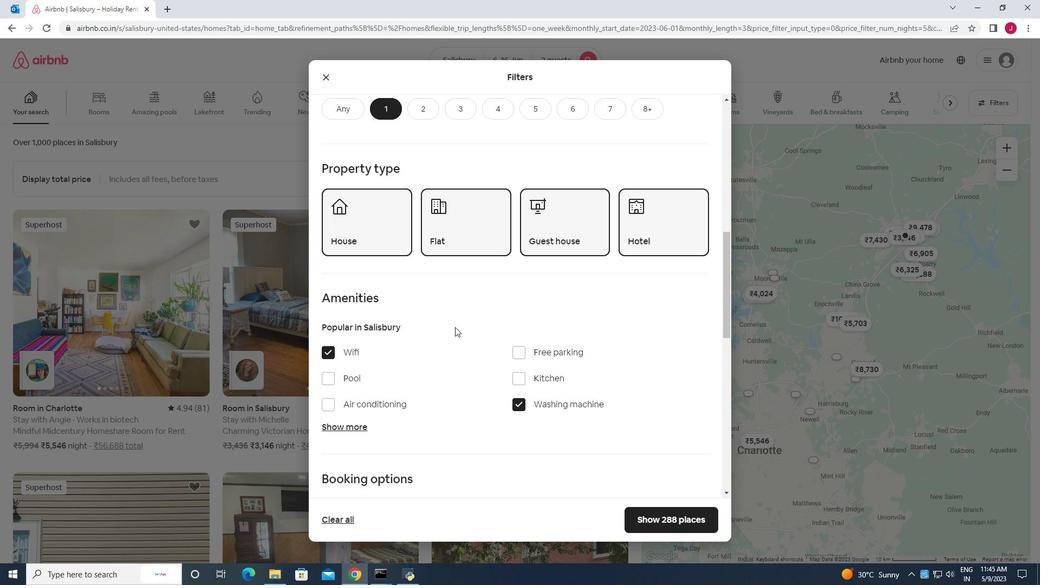 
Action: Mouse scrolled (455, 326) with delta (0, 0)
Screenshot: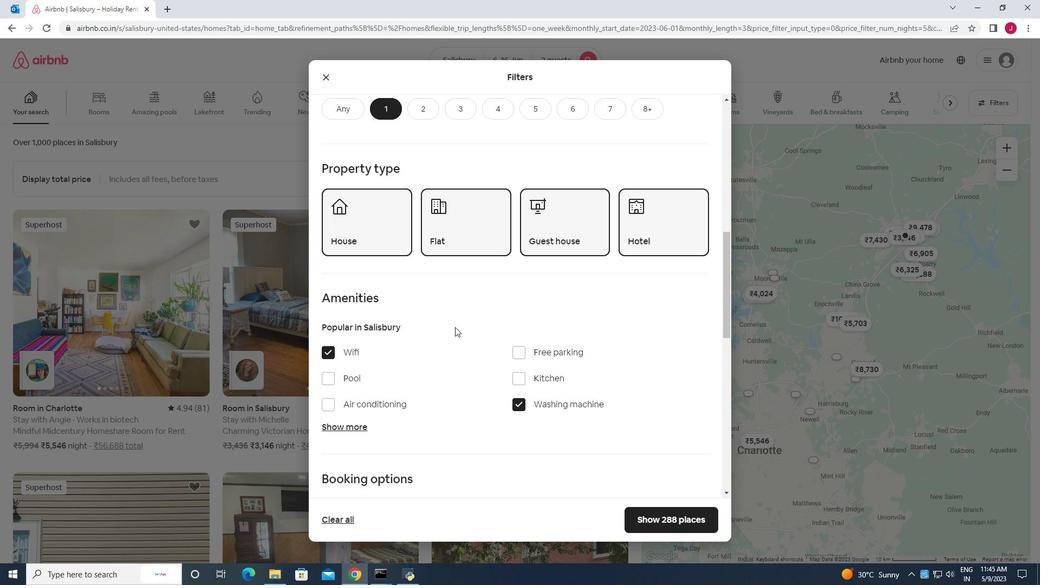 
Action: Mouse scrolled (455, 326) with delta (0, 0)
Screenshot: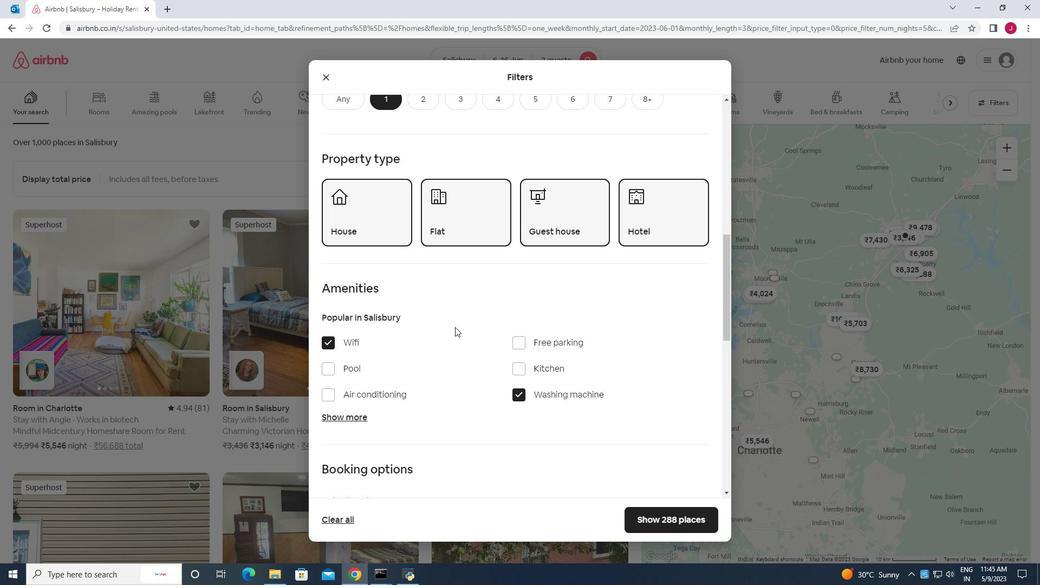 
Action: Mouse scrolled (455, 326) with delta (0, 0)
Screenshot: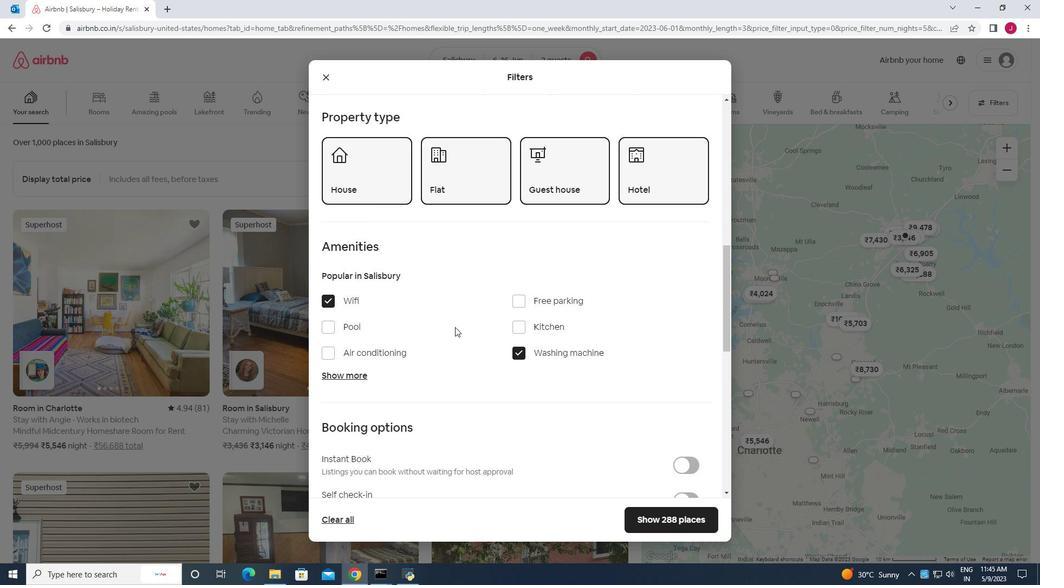 
Action: Mouse moved to (683, 228)
Screenshot: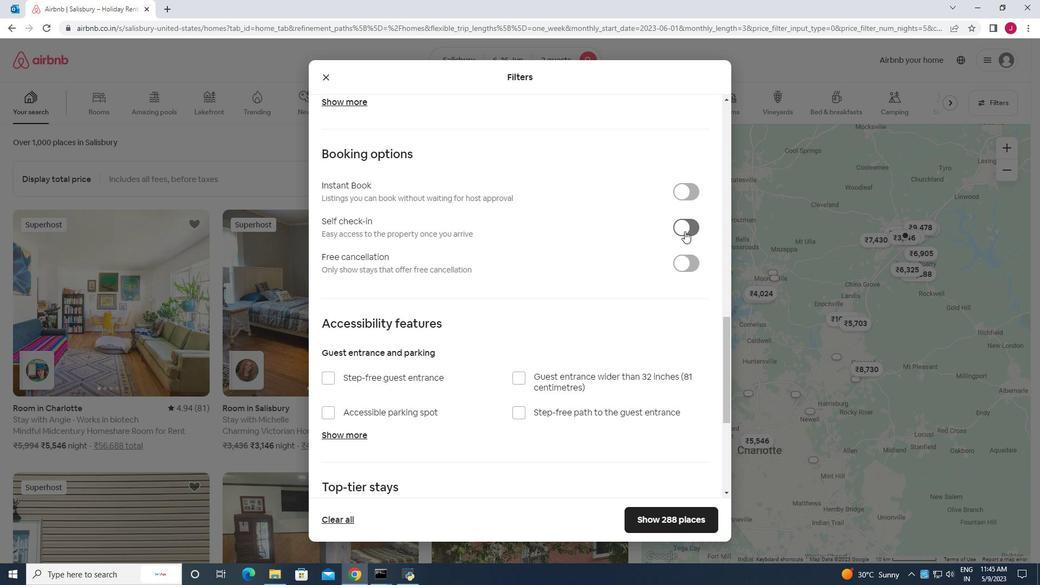 
Action: Mouse pressed left at (683, 228)
Screenshot: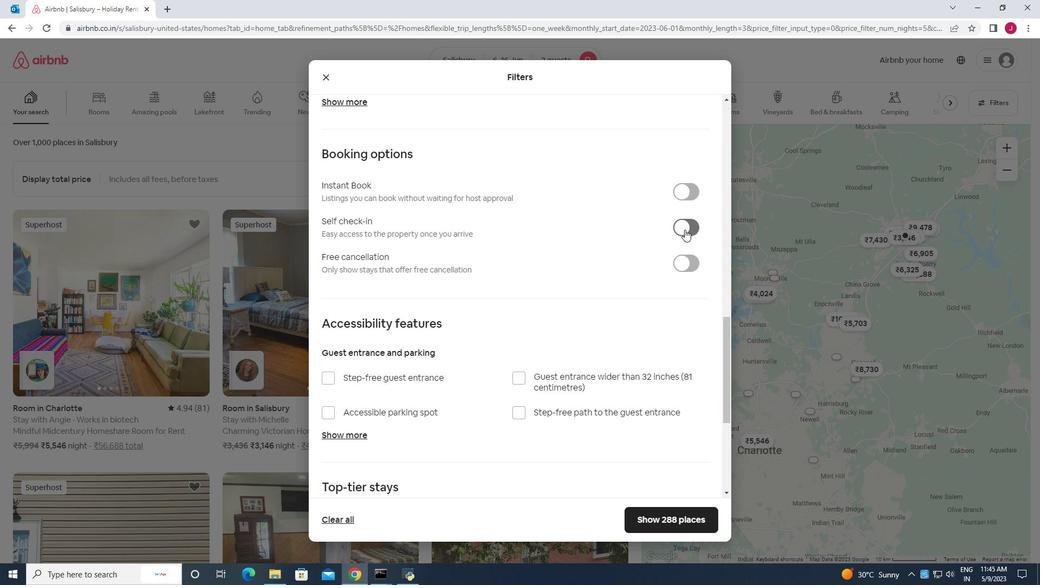 
Action: Mouse moved to (552, 248)
Screenshot: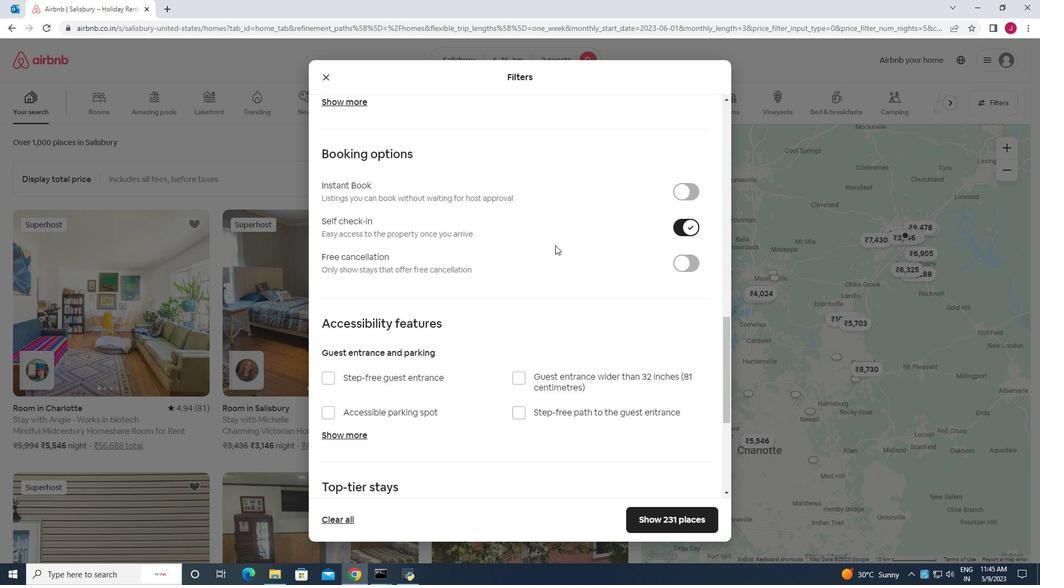 
Action: Mouse scrolled (552, 247) with delta (0, 0)
Screenshot: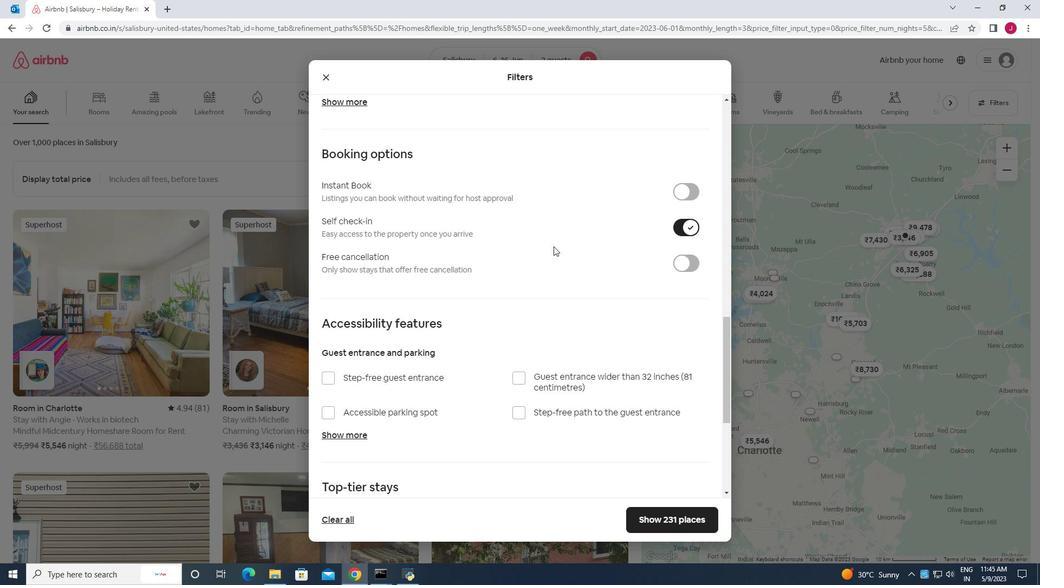 
Action: Mouse scrolled (552, 247) with delta (0, 0)
Screenshot: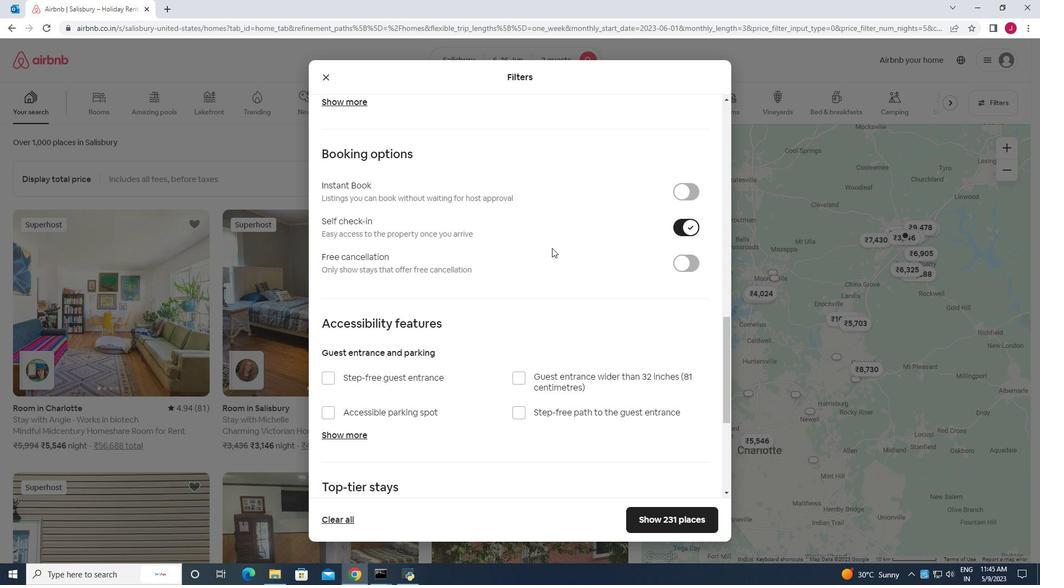 
Action: Mouse scrolled (552, 247) with delta (0, 0)
Screenshot: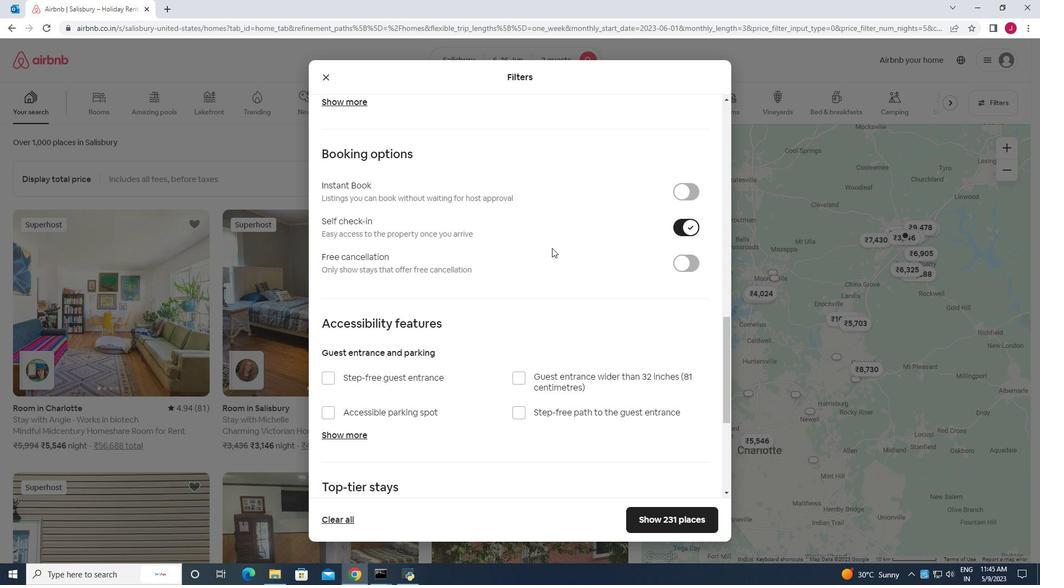 
Action: Mouse scrolled (552, 247) with delta (0, 0)
Screenshot: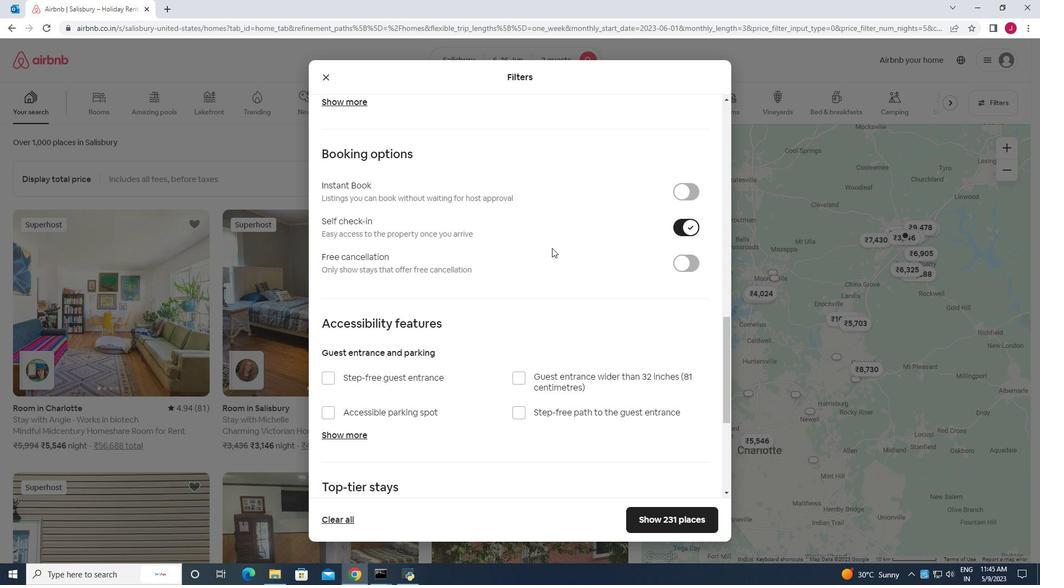 
Action: Mouse scrolled (552, 247) with delta (0, 0)
Screenshot: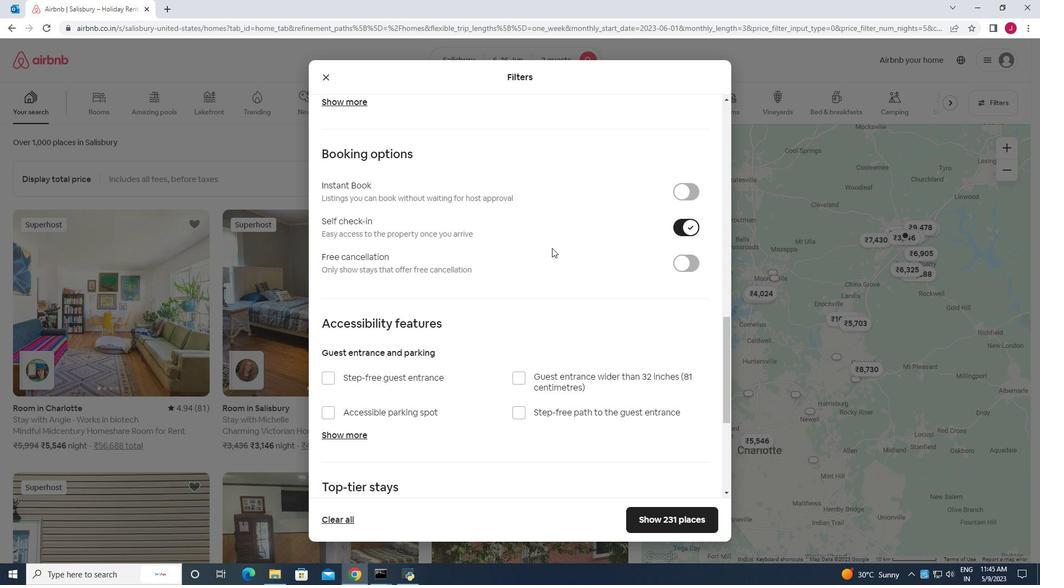
Action: Mouse scrolled (552, 247) with delta (0, 0)
Screenshot: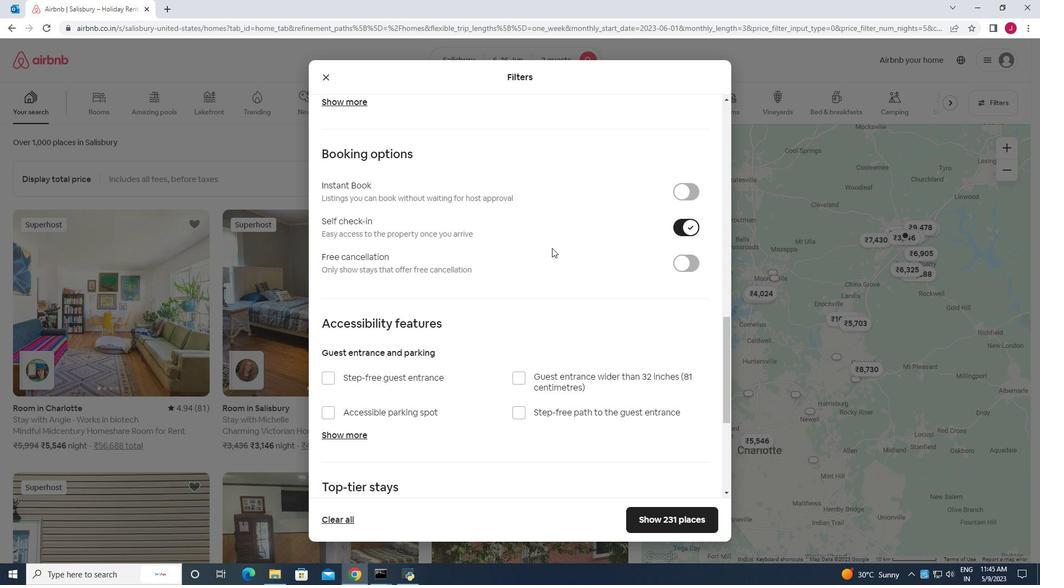 
Action: Mouse moved to (549, 250)
Screenshot: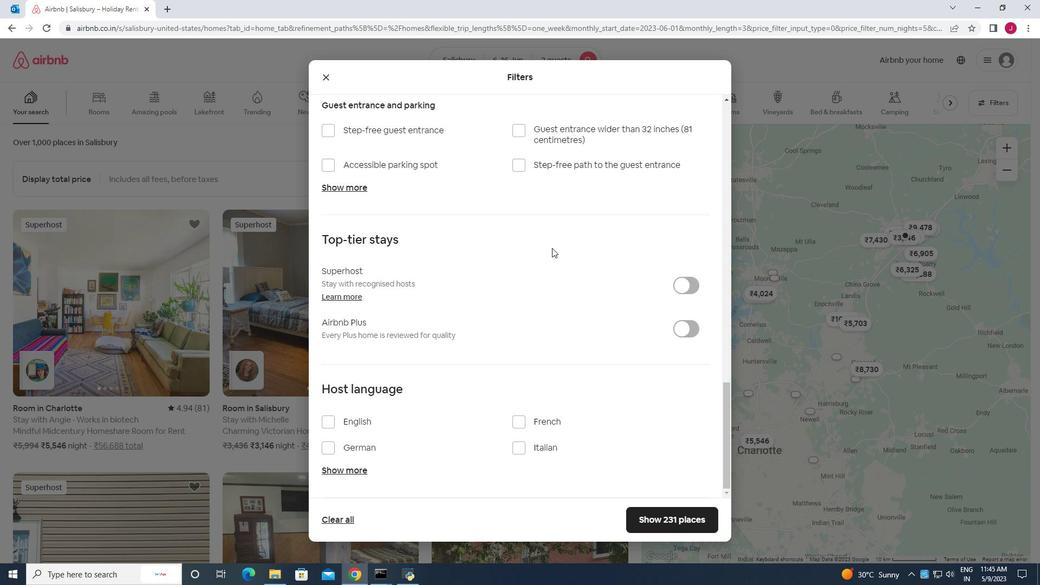 
Action: Mouse scrolled (549, 249) with delta (0, 0)
Screenshot: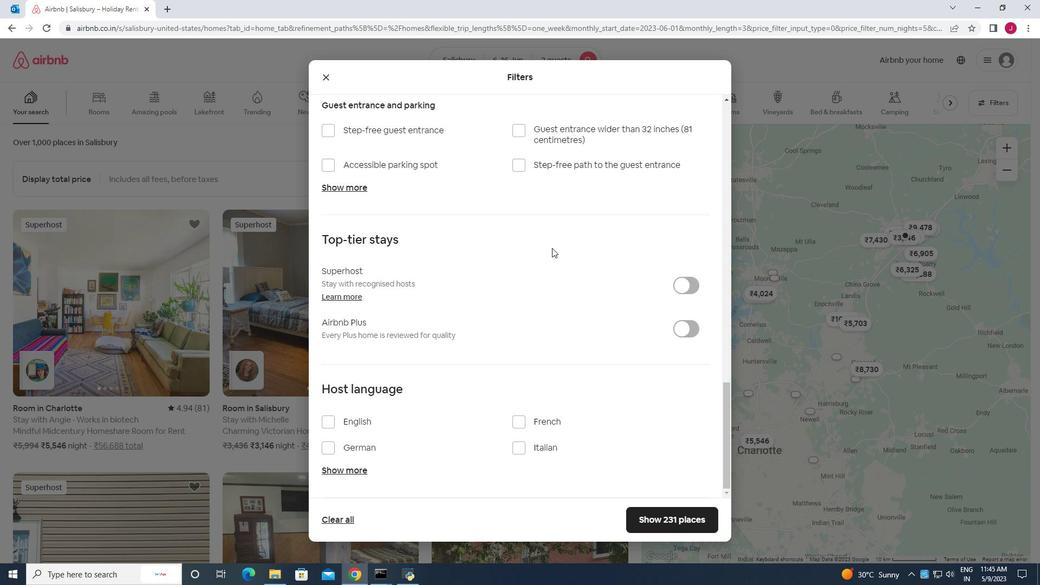 
Action: Mouse moved to (549, 250)
Screenshot: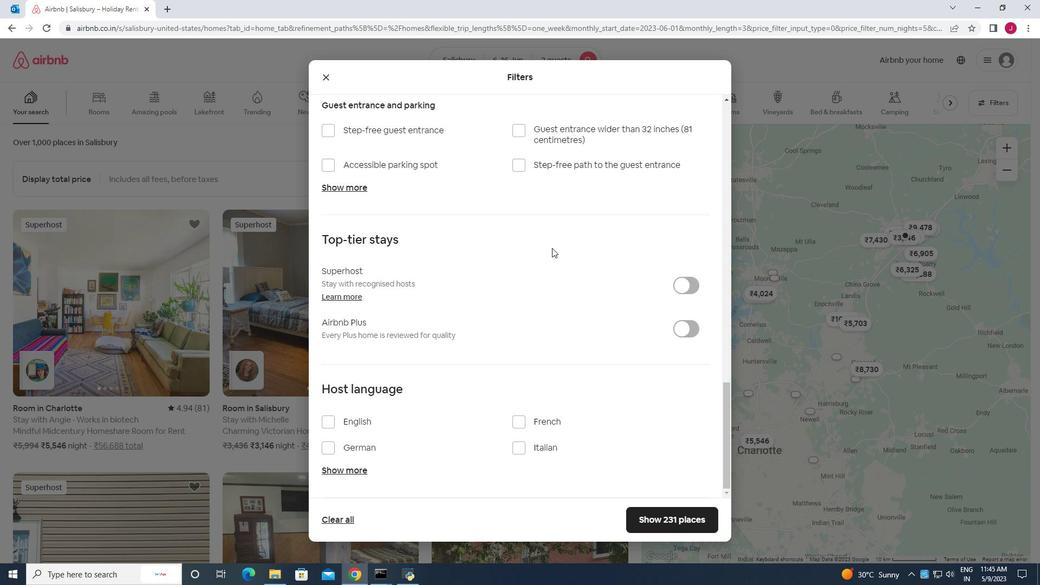 
Action: Mouse scrolled (549, 249) with delta (0, 0)
Screenshot: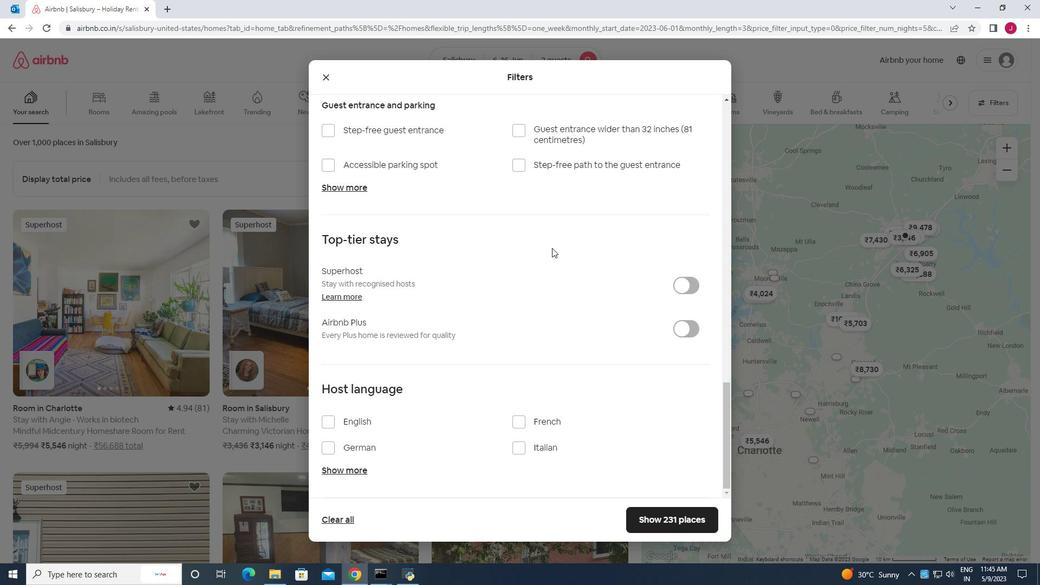 
Action: Mouse moved to (549, 251)
Screenshot: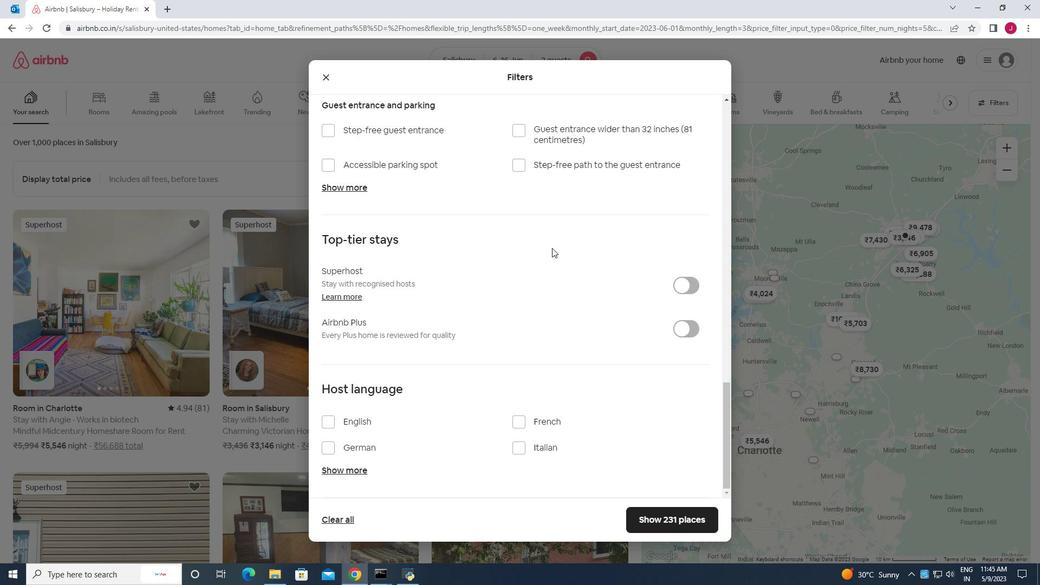 
Action: Mouse scrolled (549, 250) with delta (0, 0)
Screenshot: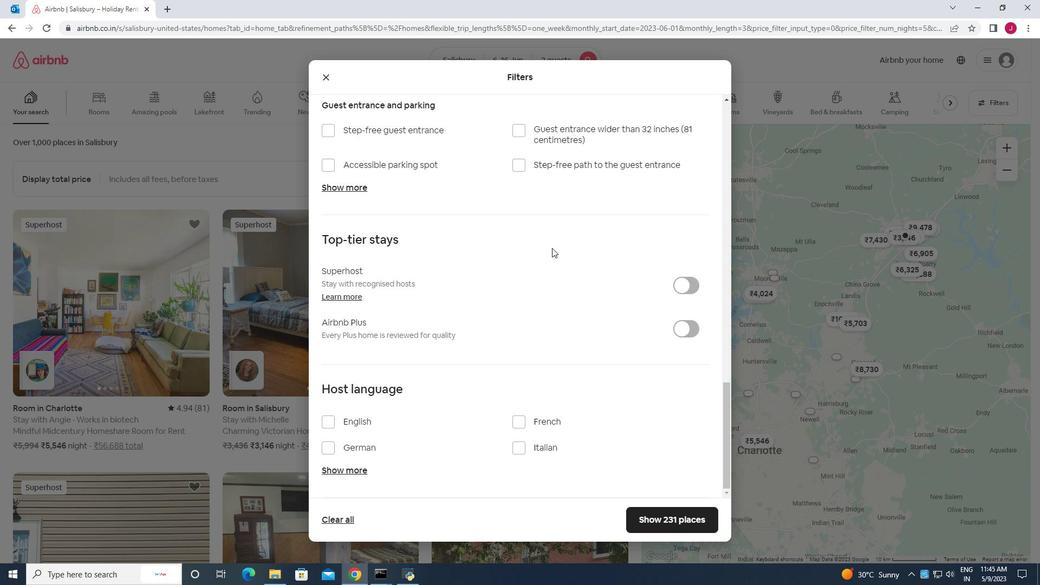 
Action: Mouse moved to (548, 253)
Screenshot: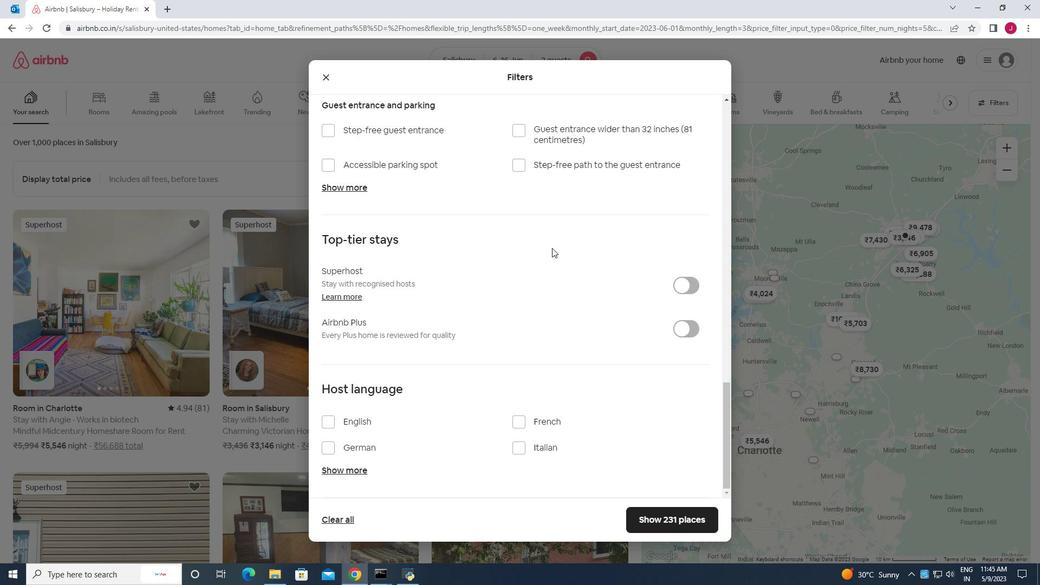 
Action: Mouse scrolled (548, 252) with delta (0, 0)
Screenshot: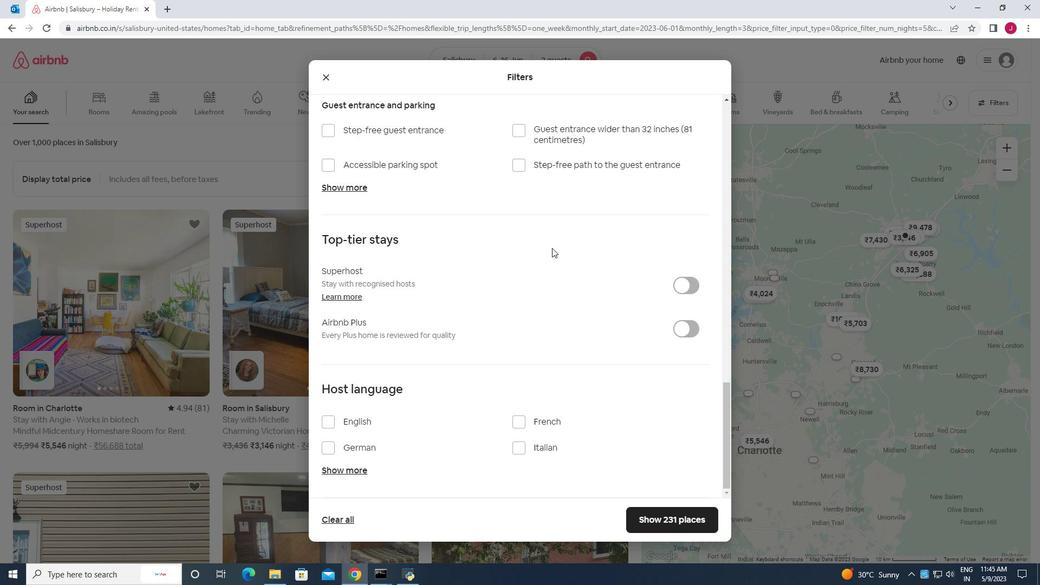 
Action: Mouse moved to (329, 420)
Screenshot: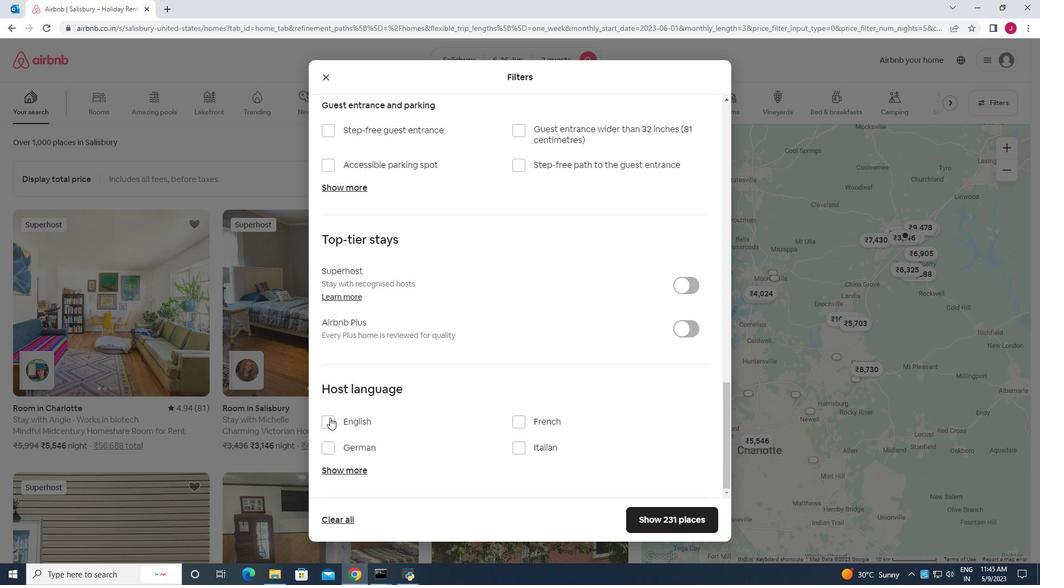
Action: Mouse pressed left at (329, 420)
Screenshot: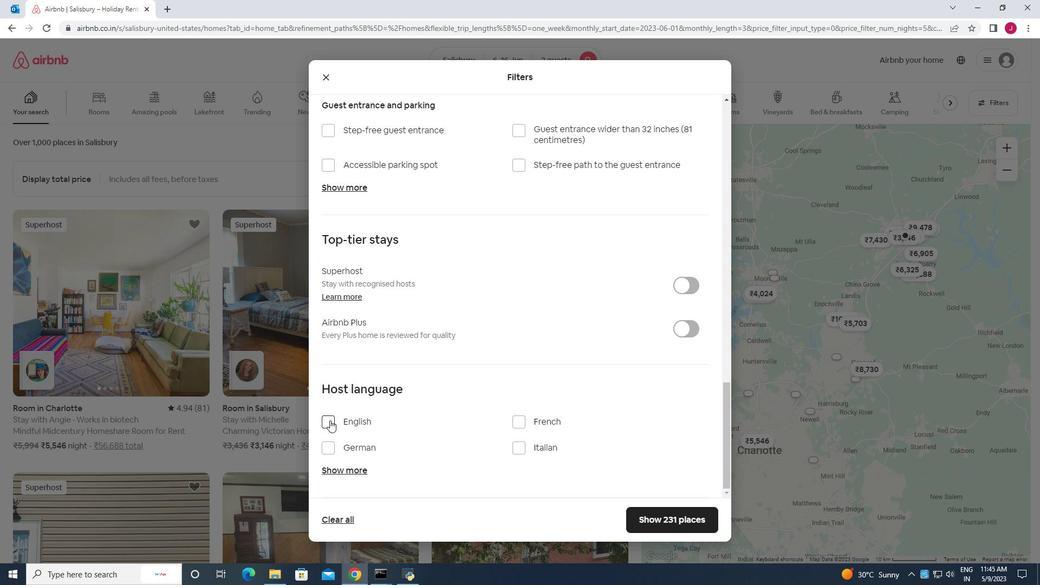 
Action: Mouse moved to (656, 519)
Screenshot: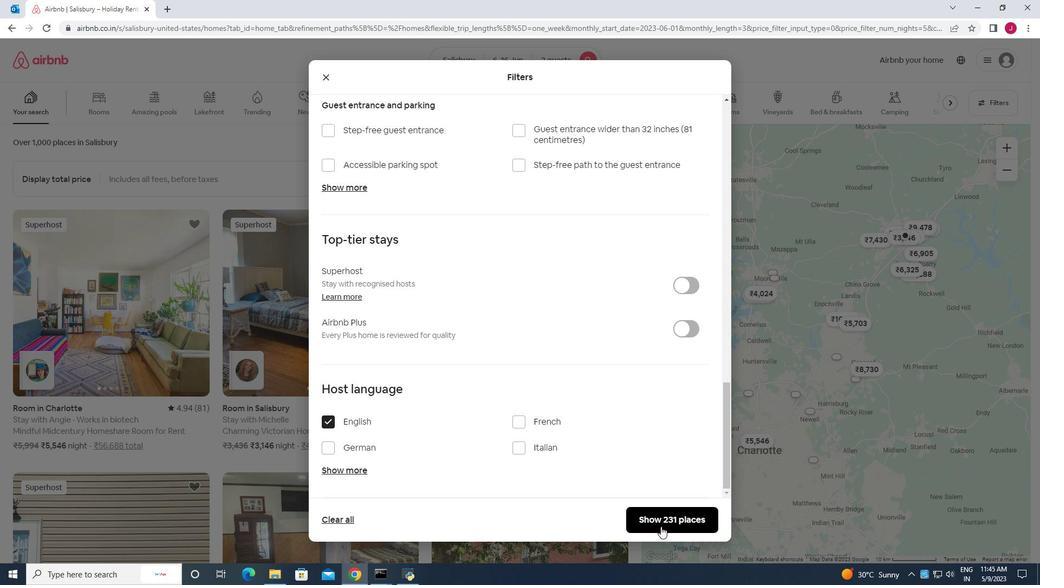 
Action: Mouse pressed left at (656, 519)
Screenshot: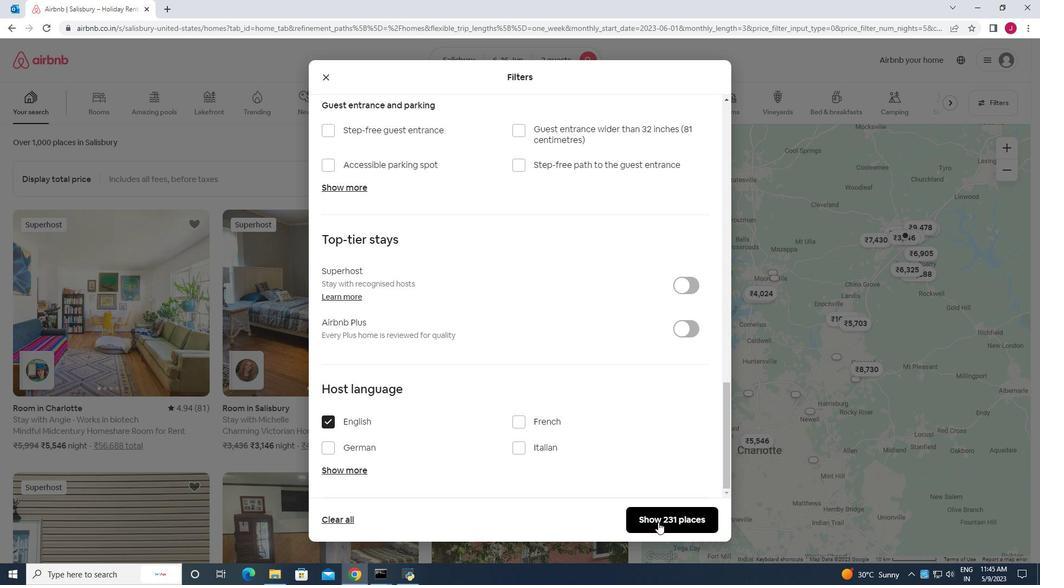 
Action: Mouse moved to (607, 449)
Screenshot: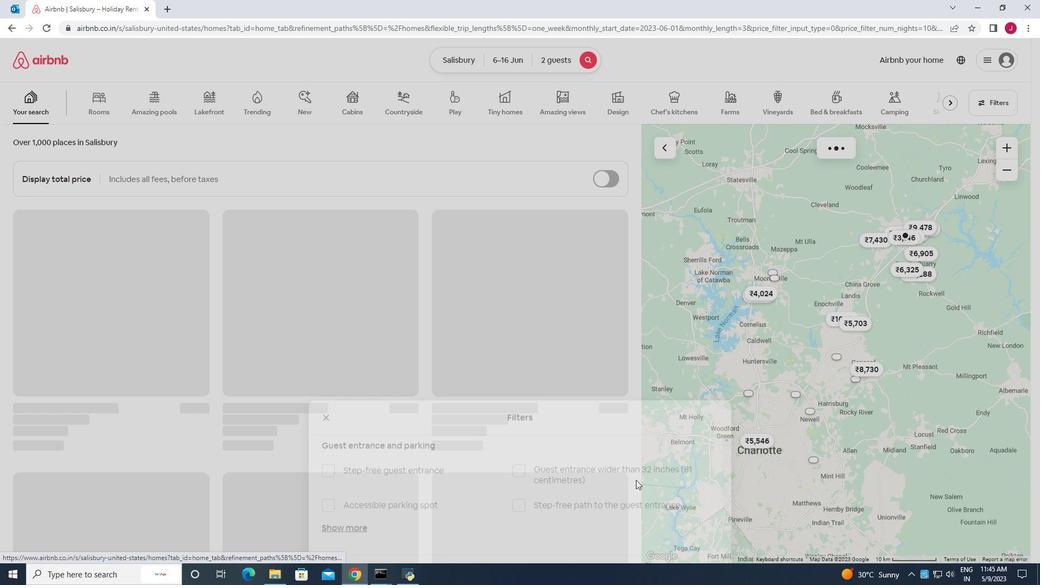 
